 Task: Log work in the project AgileOpus for the issue 'Develop a new tool for automated testing of web application cross-browser compatibility and responsiveness' spent time as '1w 3d 21h 52m' and remaining time as '4w 3d 12h 57m' and add a flag. Now add the issue to the epic 'Data analytics platform development'. Log work in the project AgileOpus for the issue 'Upgrade the logging and reporting features of a web application to improve system monitoring and analysis' spent time as '6w 5d 11h 12m' and remaining time as '5w 1d 18h 50m' and clone the issue. Now add the issue to the epic 'Blockchain integration'
Action: Mouse moved to (659, 210)
Screenshot: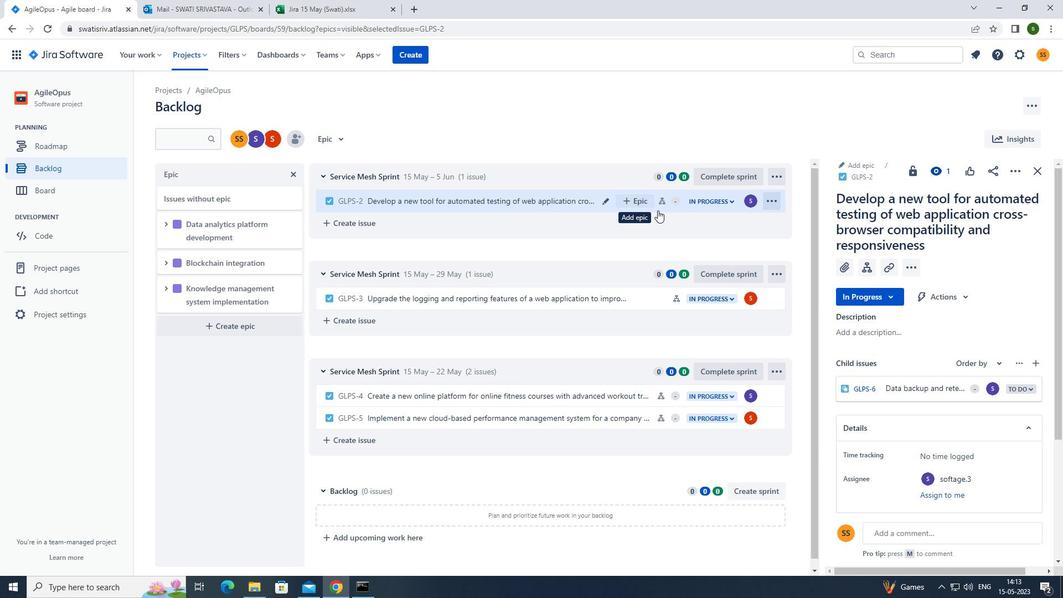 
Action: Mouse pressed left at (659, 210)
Screenshot: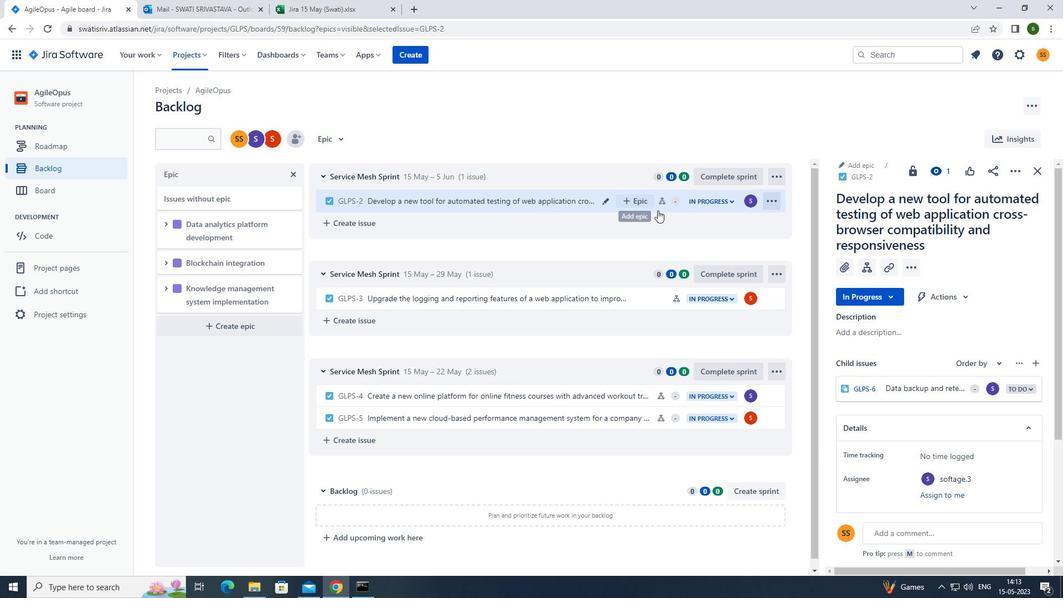 
Action: Mouse moved to (1013, 169)
Screenshot: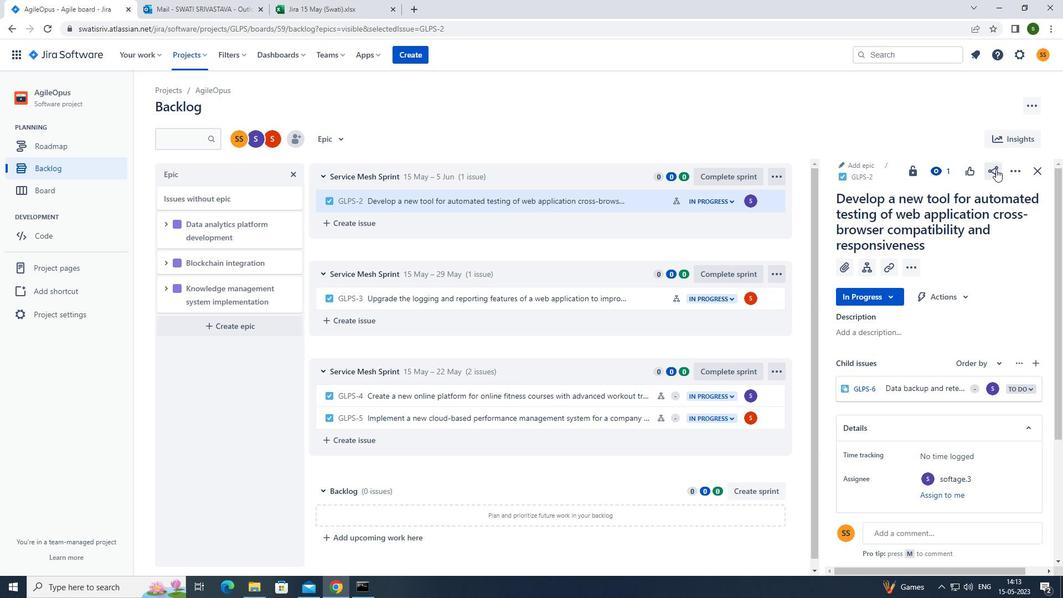 
Action: Mouse pressed left at (1013, 169)
Screenshot: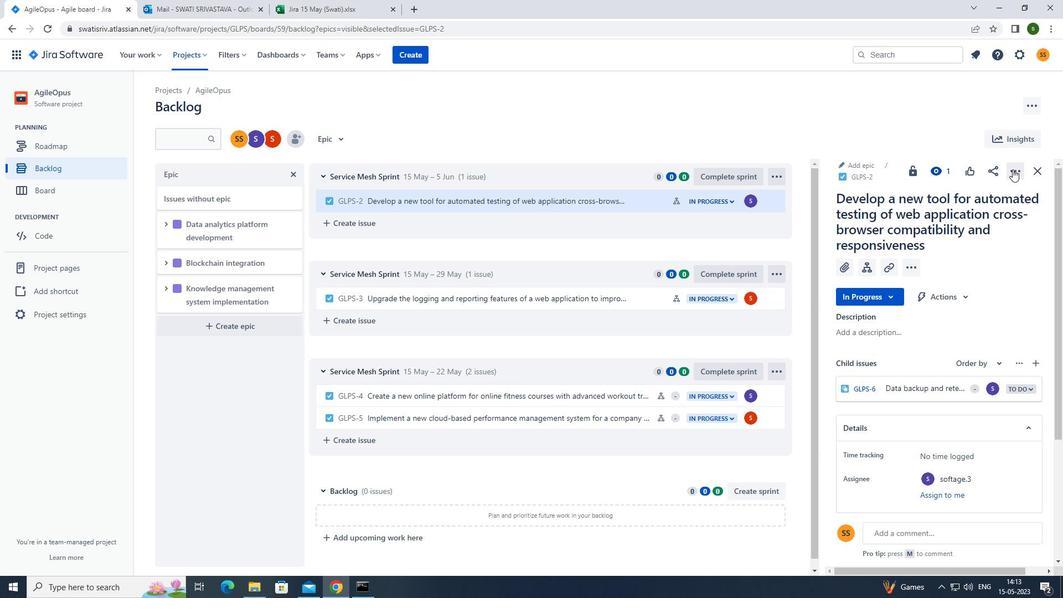 
Action: Mouse moved to (980, 202)
Screenshot: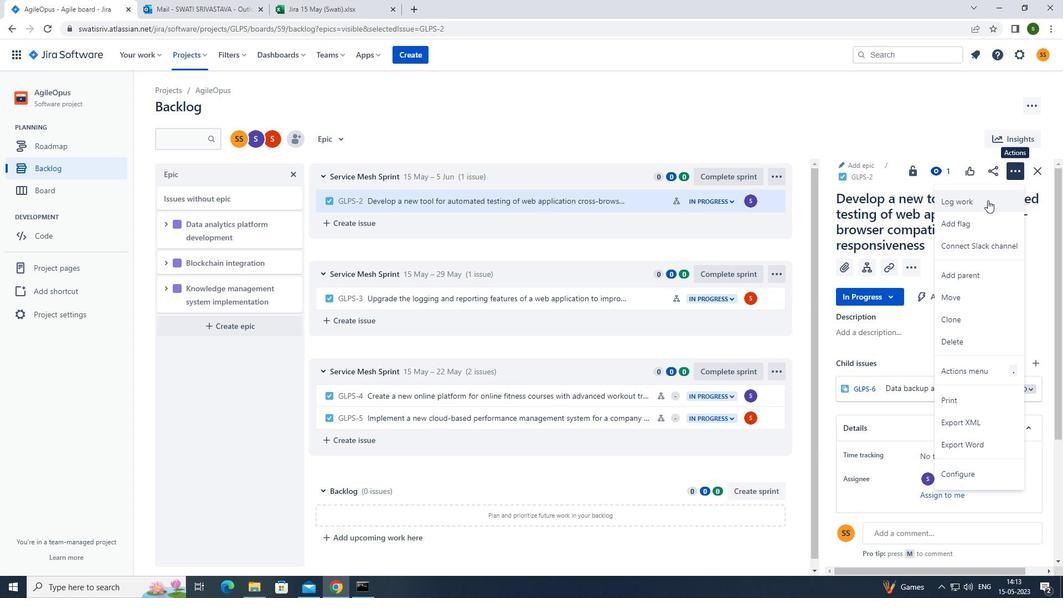 
Action: Mouse pressed left at (980, 202)
Screenshot: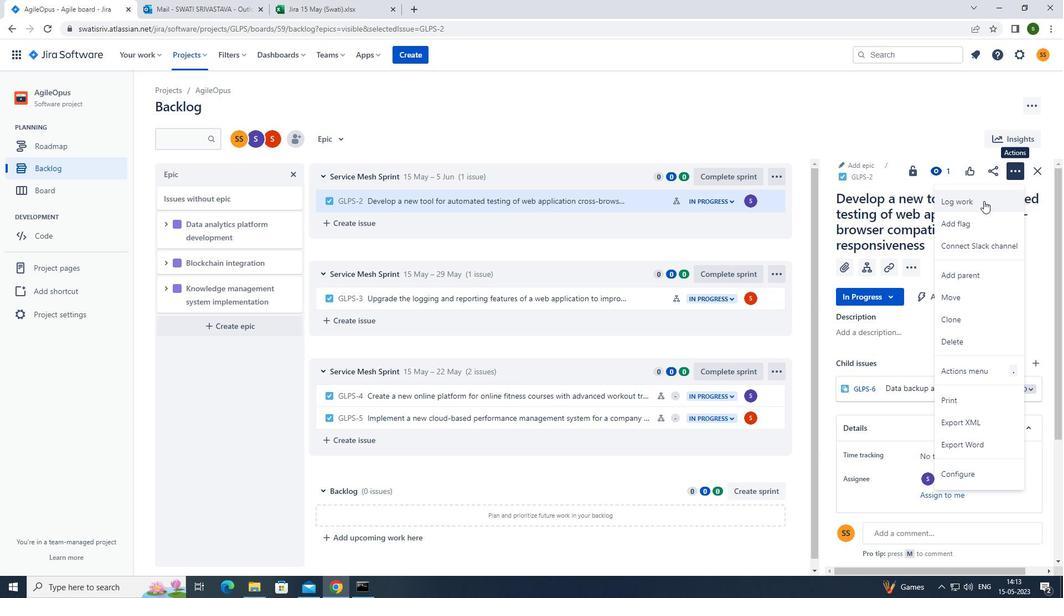 
Action: Mouse moved to (494, 137)
Screenshot: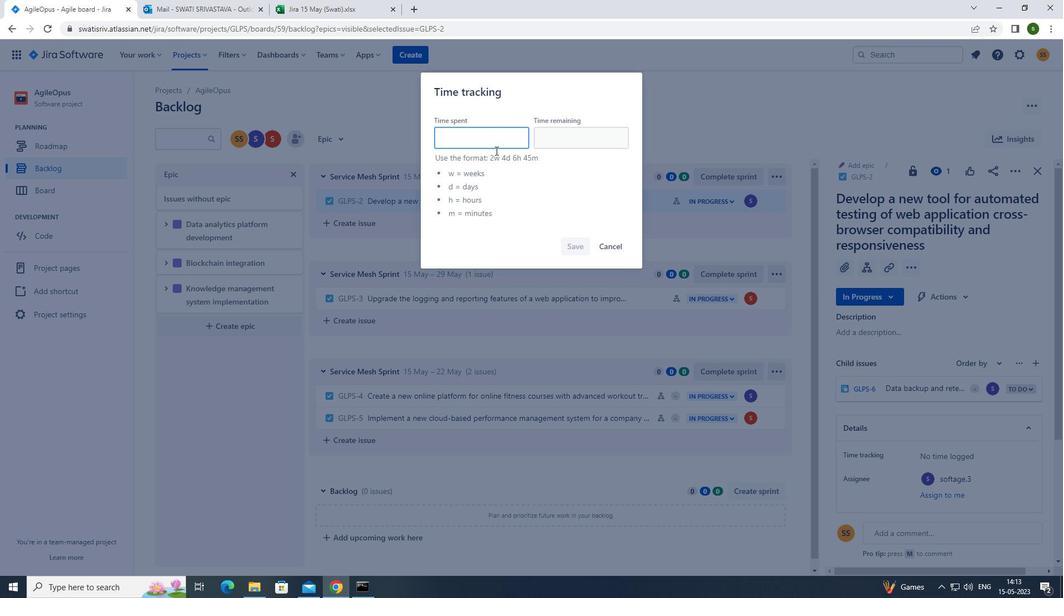 
Action: Mouse pressed left at (494, 137)
Screenshot: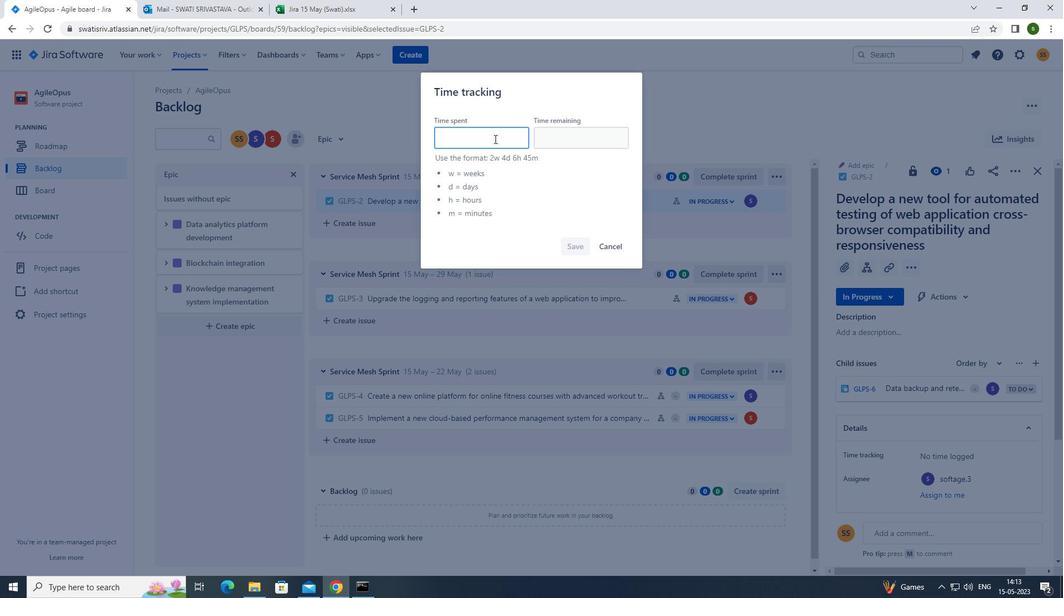 
Action: Key pressed 1w<Key.space>3d<Key.space>21h<Key.space>52m
Screenshot: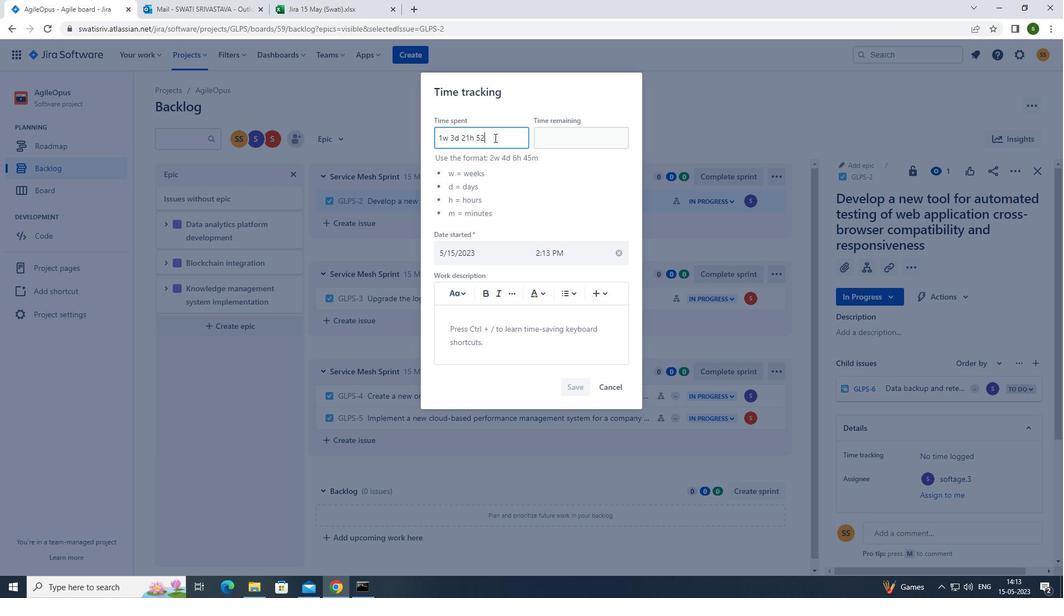 
Action: Mouse moved to (570, 135)
Screenshot: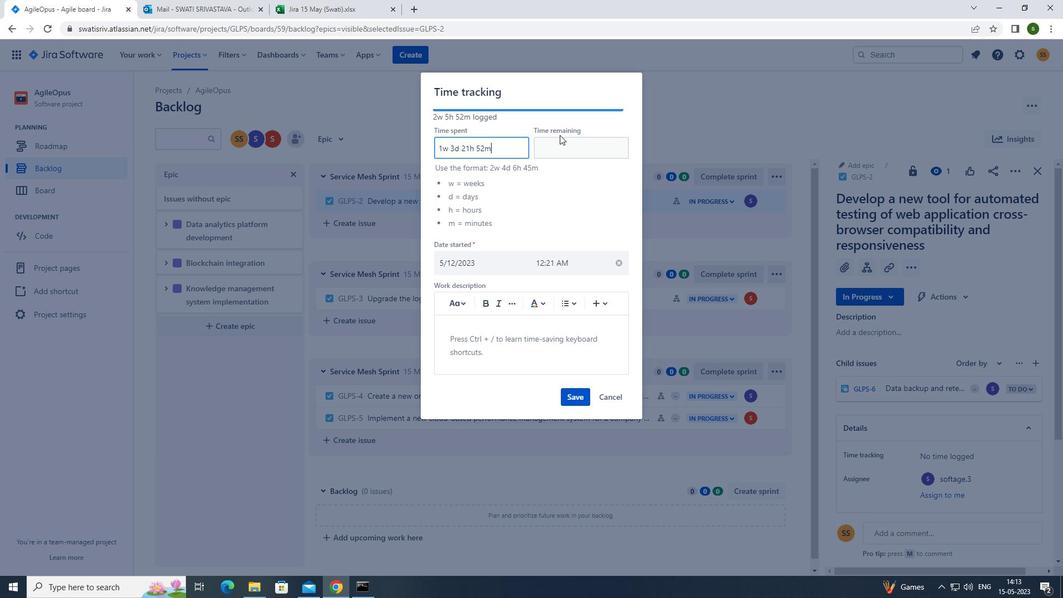 
Action: Mouse pressed left at (570, 135)
Screenshot: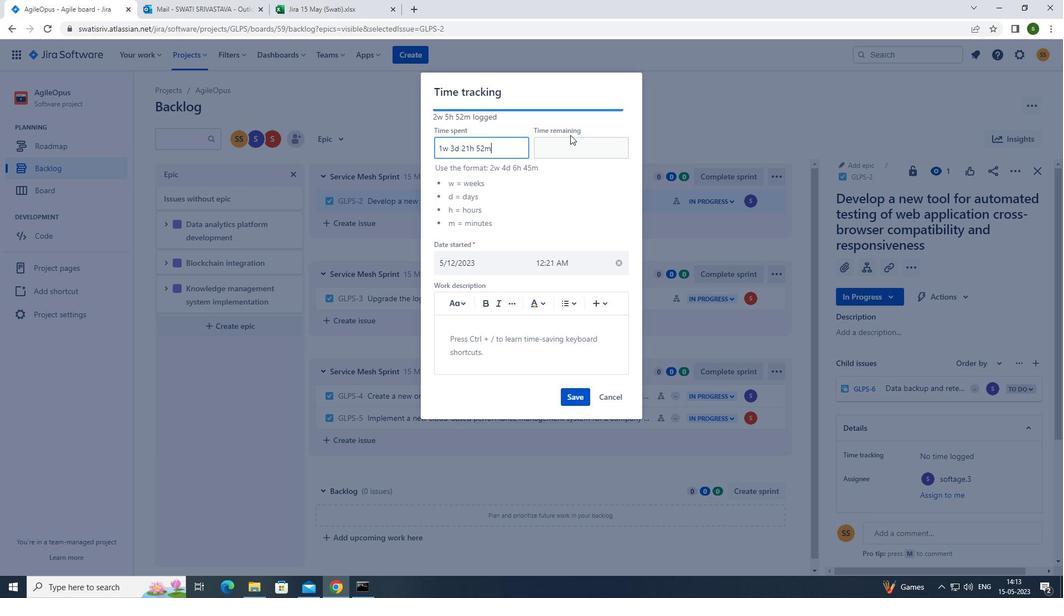 
Action: Mouse moved to (570, 144)
Screenshot: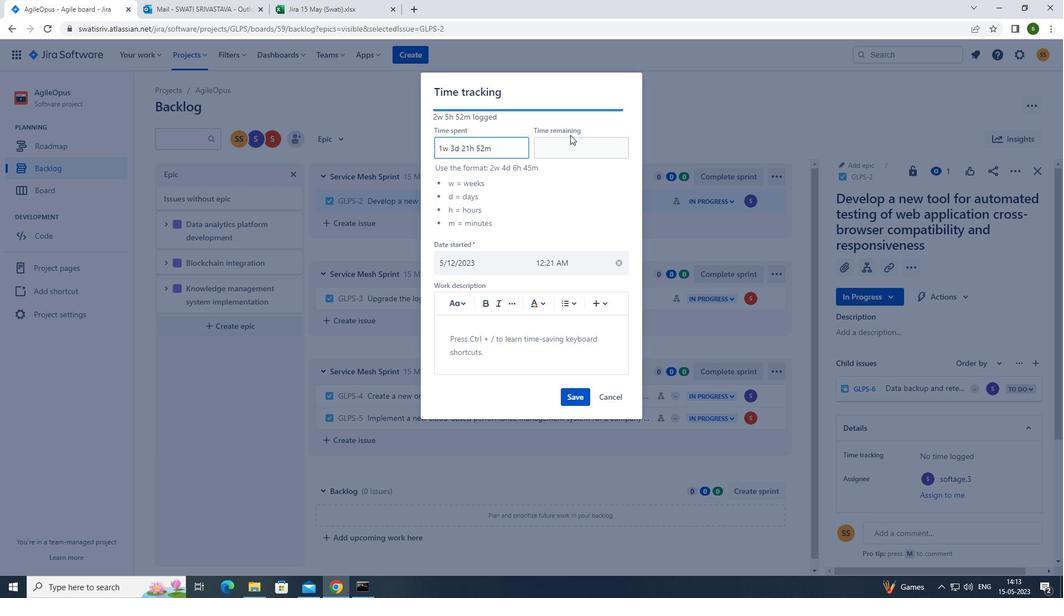 
Action: Mouse pressed left at (570, 144)
Screenshot: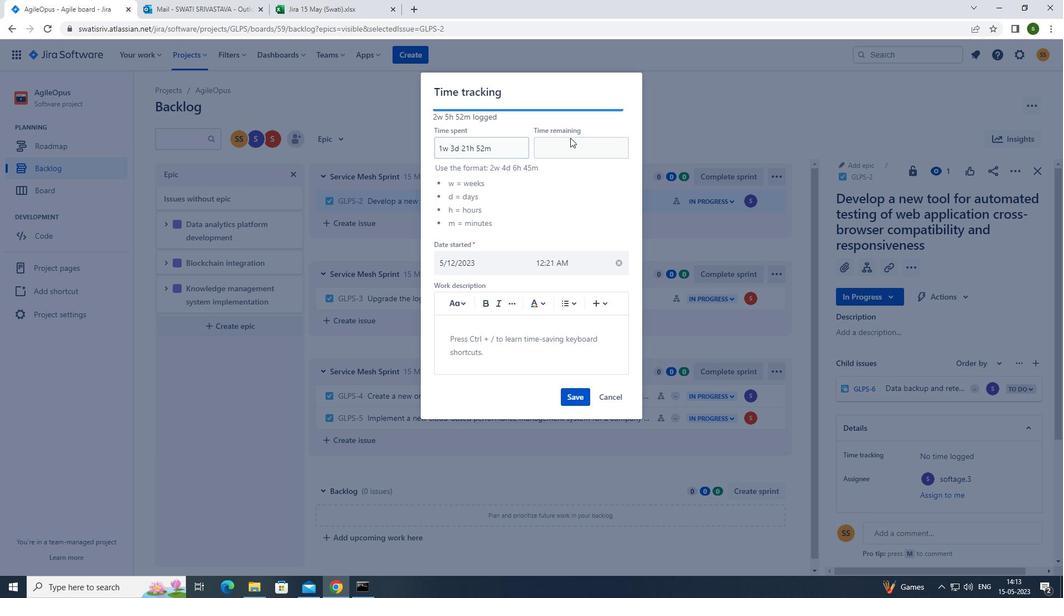 
Action: Key pressed 4w<Key.space>3d<Key.space>12h<Key.space>57m
Screenshot: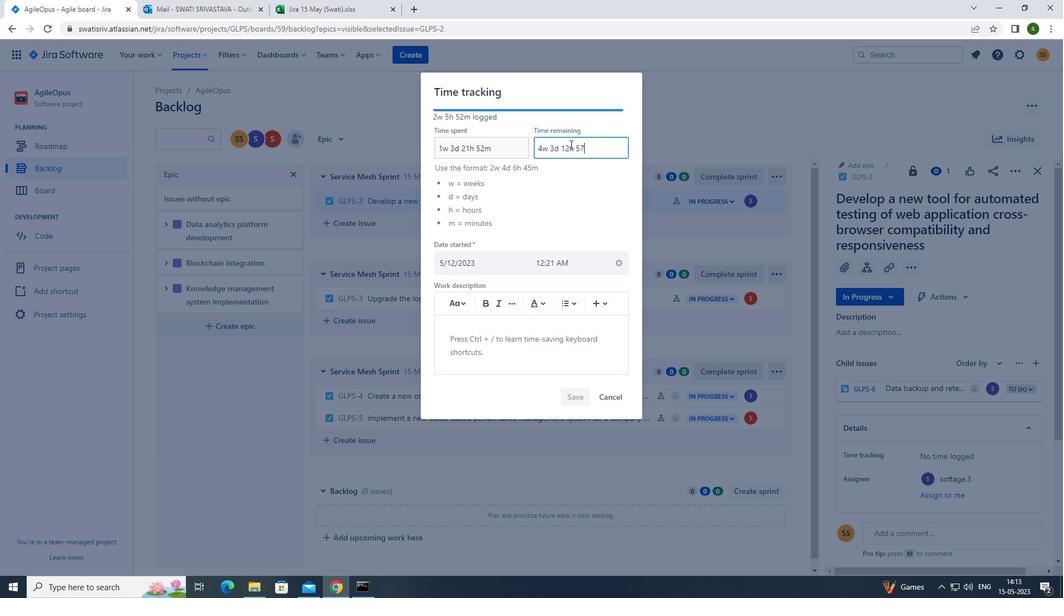 
Action: Mouse moved to (573, 395)
Screenshot: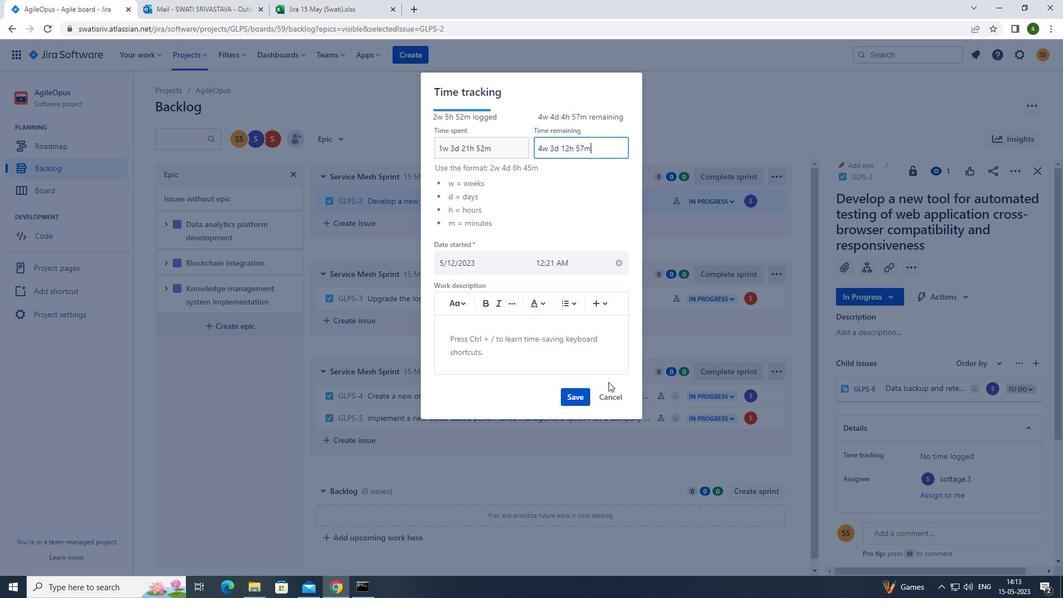 
Action: Mouse pressed left at (573, 395)
Screenshot: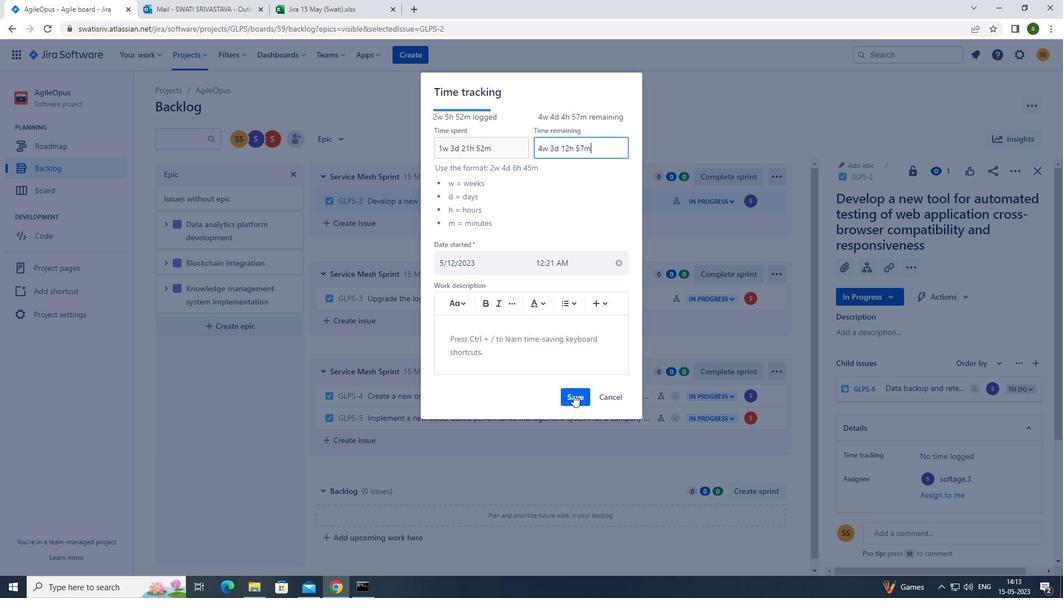 
Action: Mouse moved to (1009, 170)
Screenshot: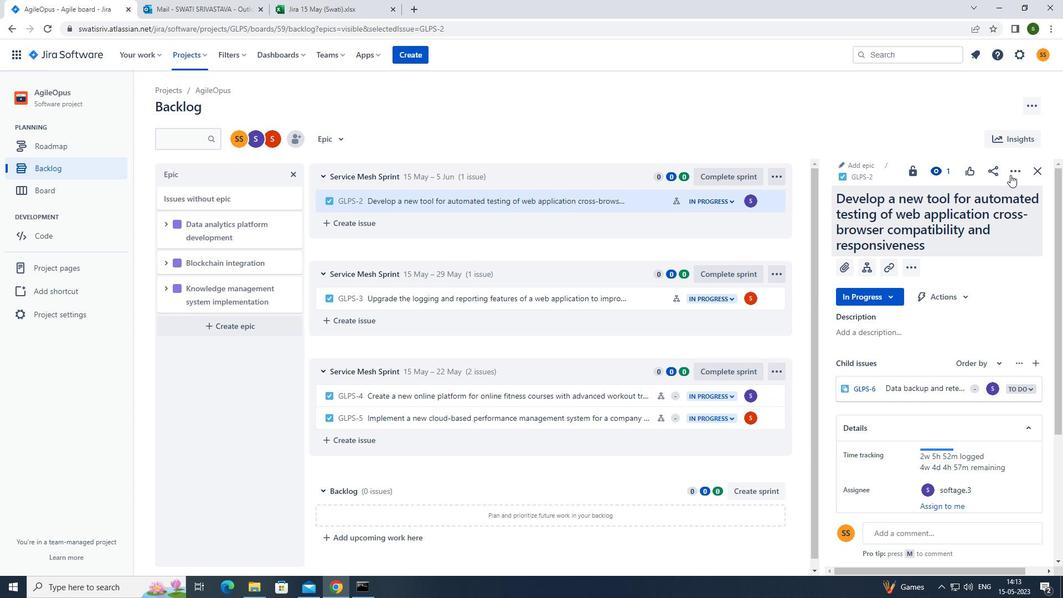 
Action: Mouse pressed left at (1009, 170)
Screenshot: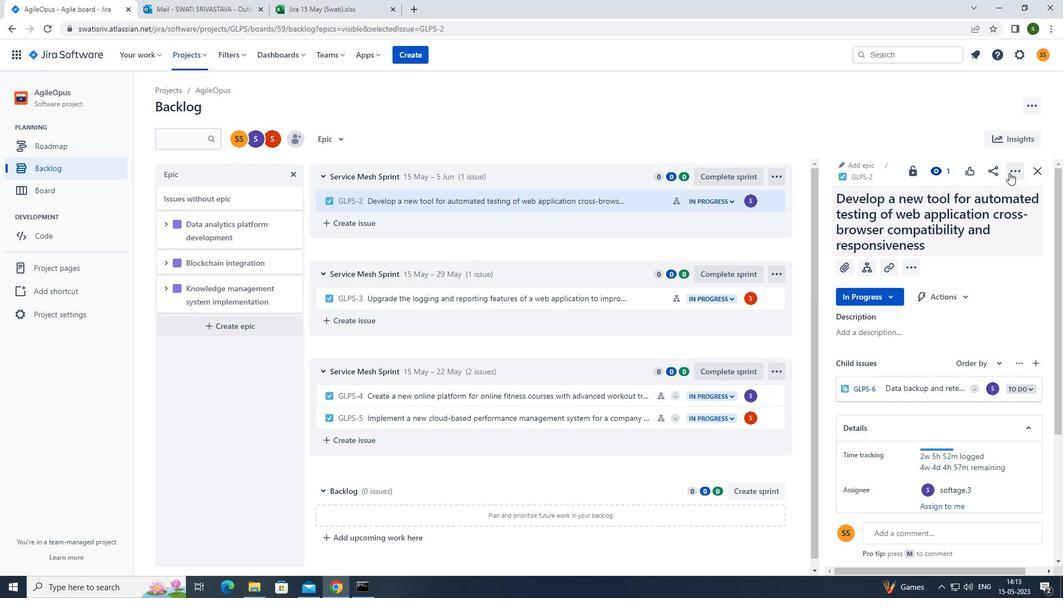
Action: Mouse moved to (976, 222)
Screenshot: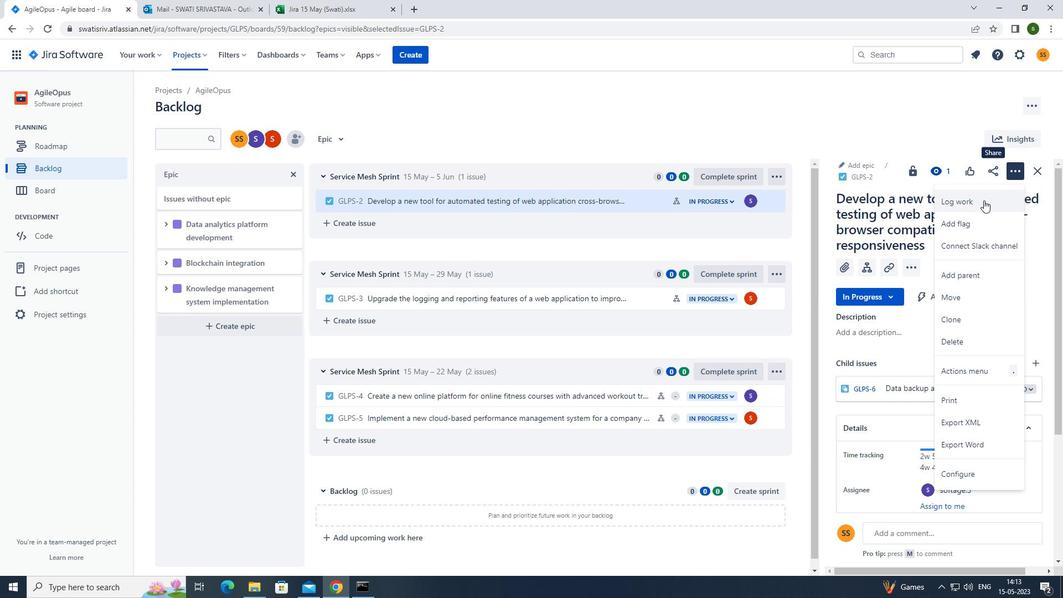 
Action: Mouse pressed left at (976, 222)
Screenshot: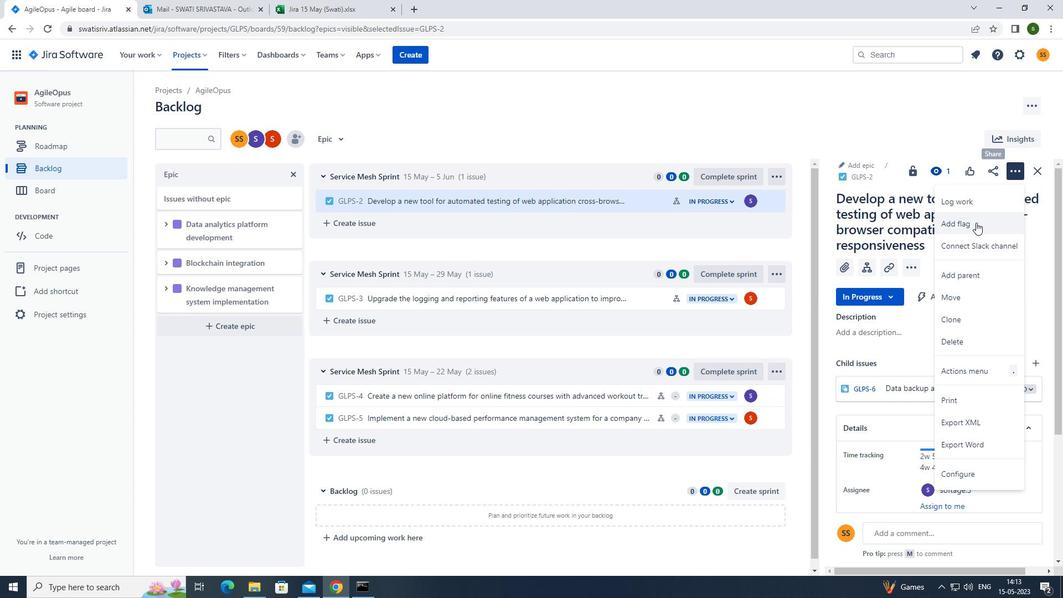 
Action: Mouse moved to (347, 136)
Screenshot: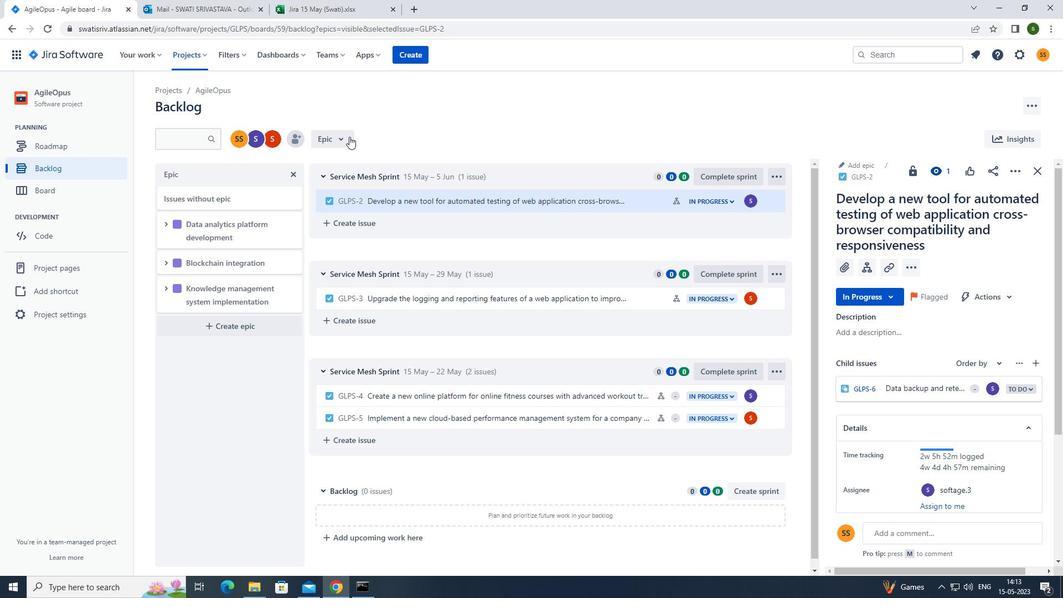 
Action: Mouse pressed left at (347, 136)
Screenshot: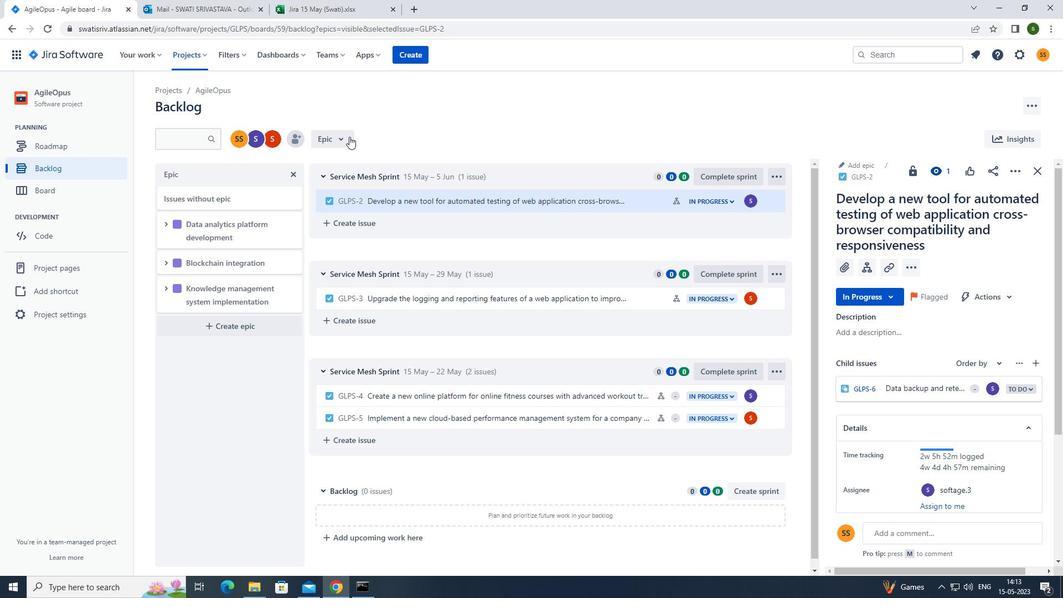 
Action: Mouse moved to (376, 185)
Screenshot: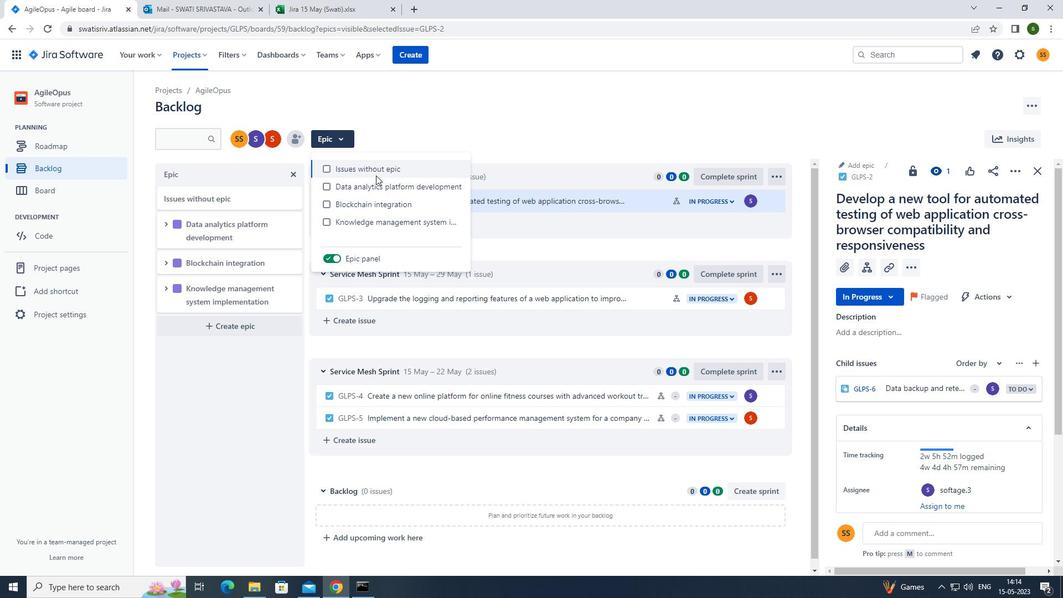 
Action: Mouse pressed left at (376, 185)
Screenshot: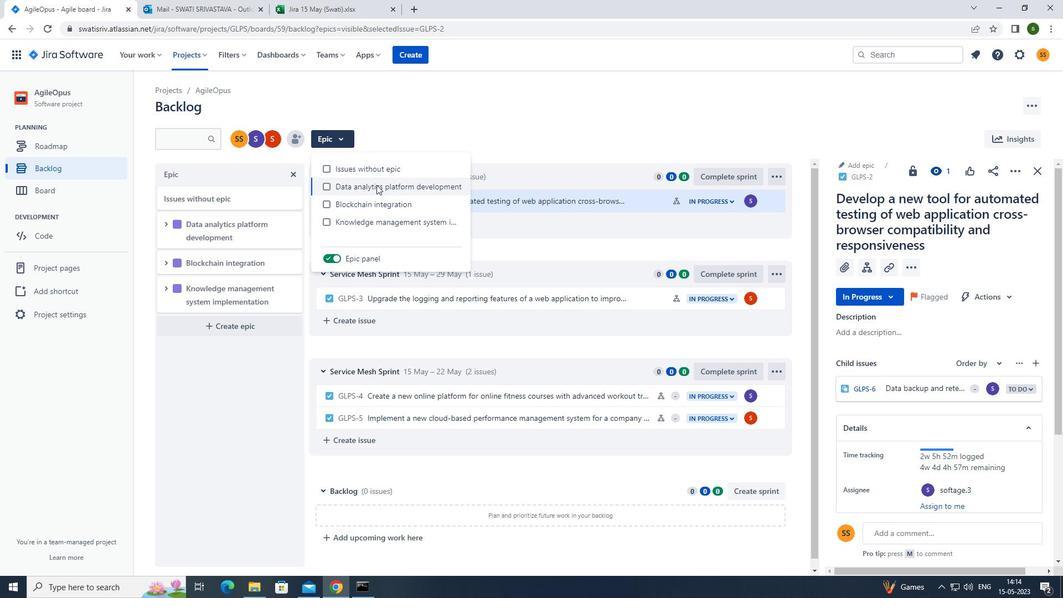 
Action: Mouse moved to (473, 118)
Screenshot: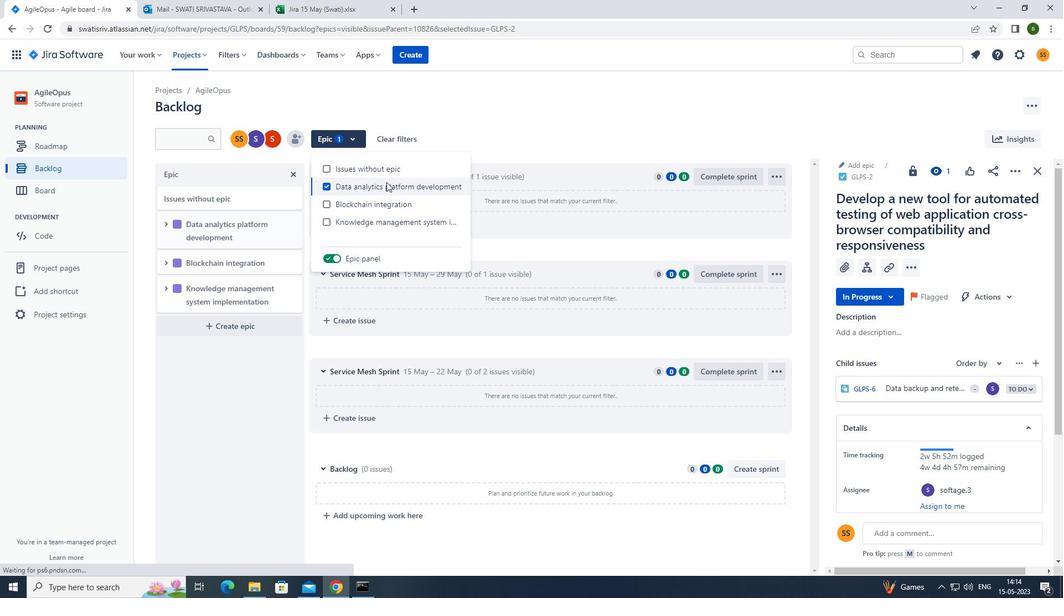 
Action: Mouse pressed left at (473, 118)
Screenshot: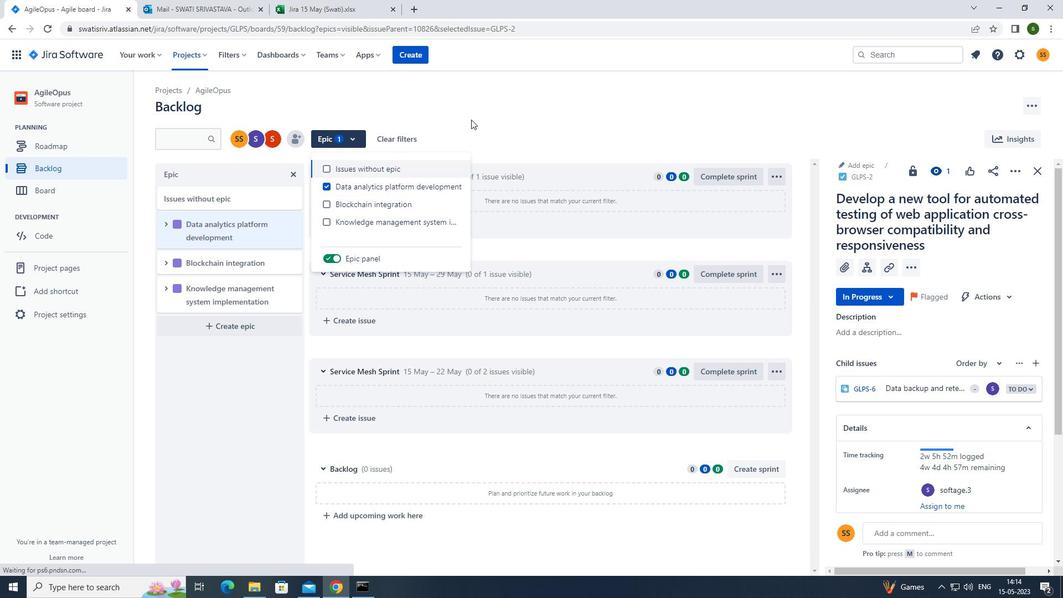 
Action: Mouse moved to (59, 170)
Screenshot: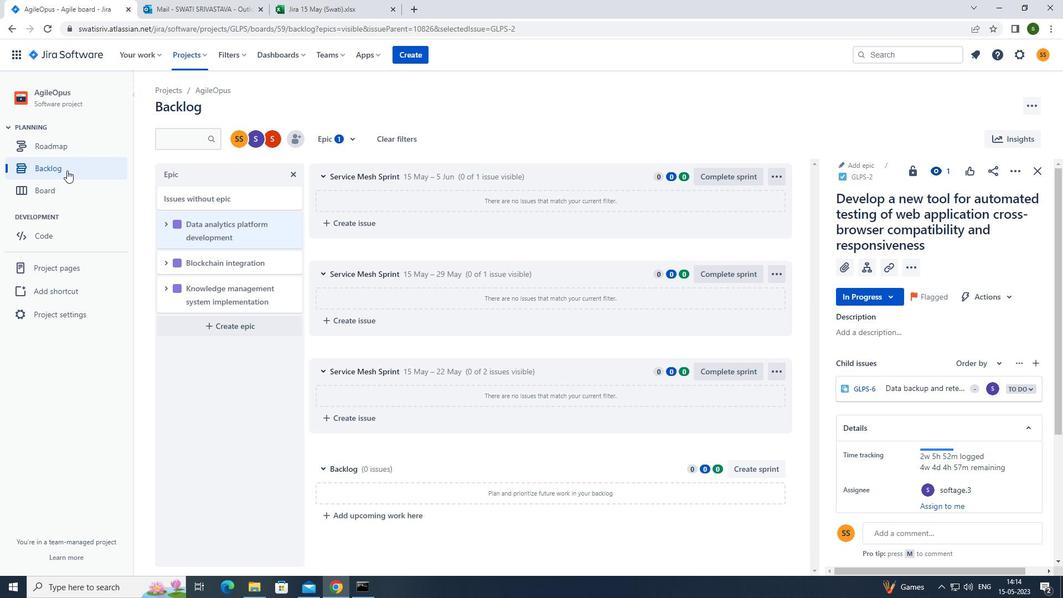 
Action: Mouse pressed left at (59, 170)
Screenshot: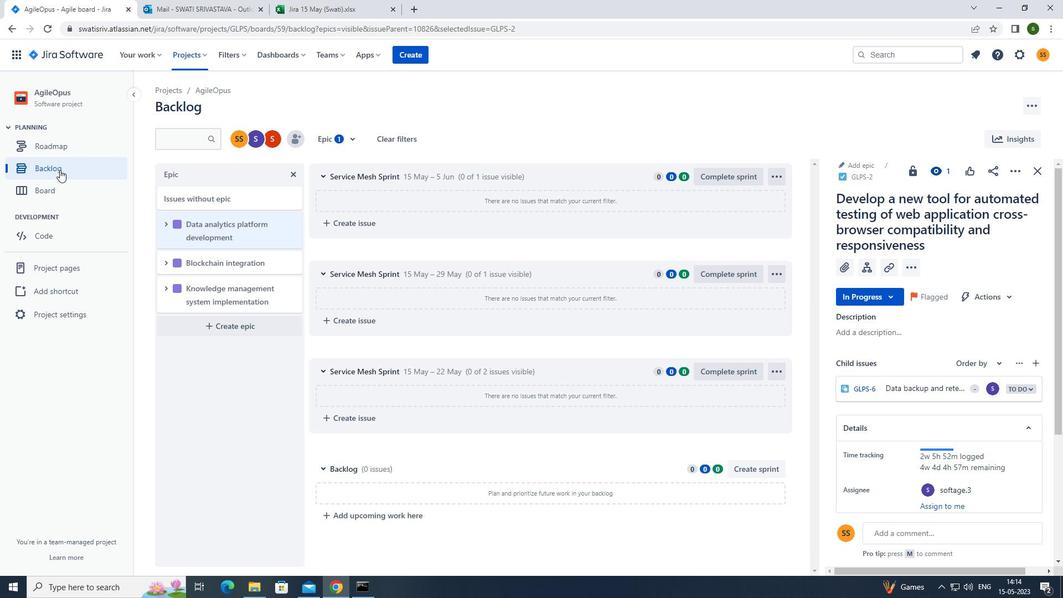 
Action: Mouse moved to (657, 305)
Screenshot: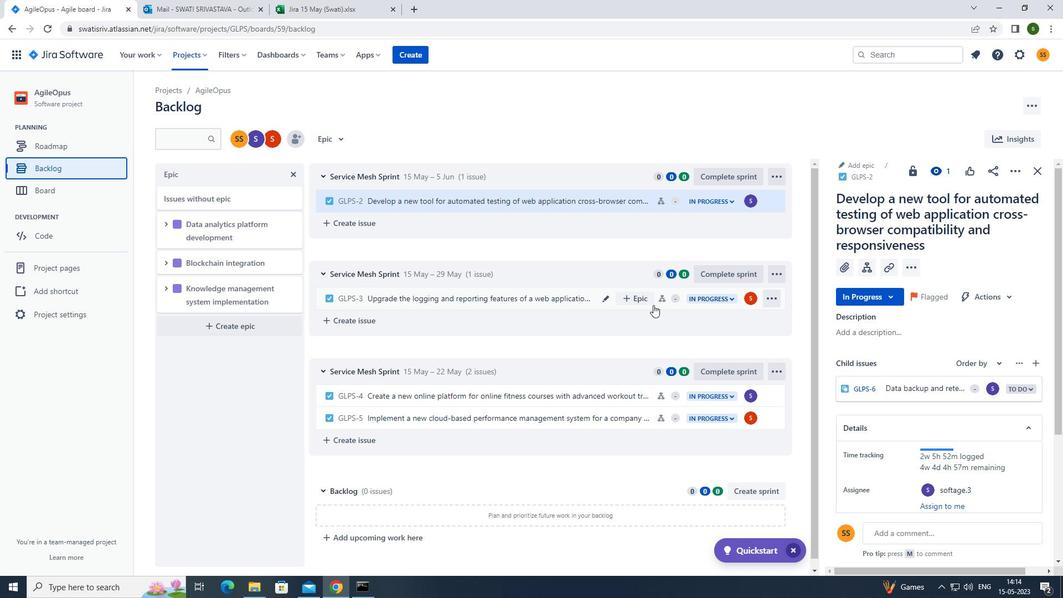 
Action: Mouse pressed left at (657, 305)
Screenshot: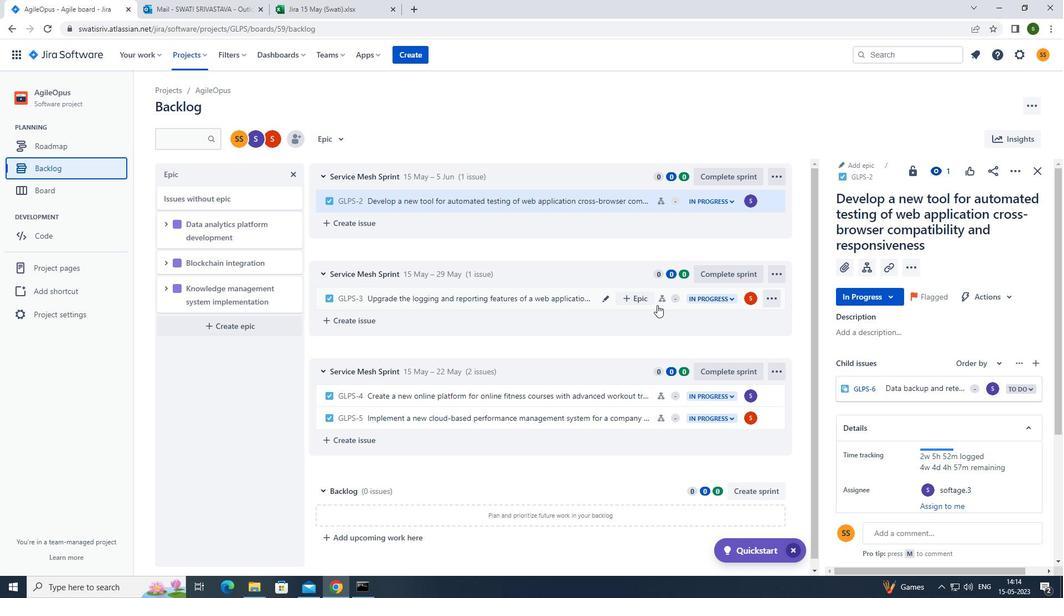 
Action: Mouse moved to (1013, 174)
Screenshot: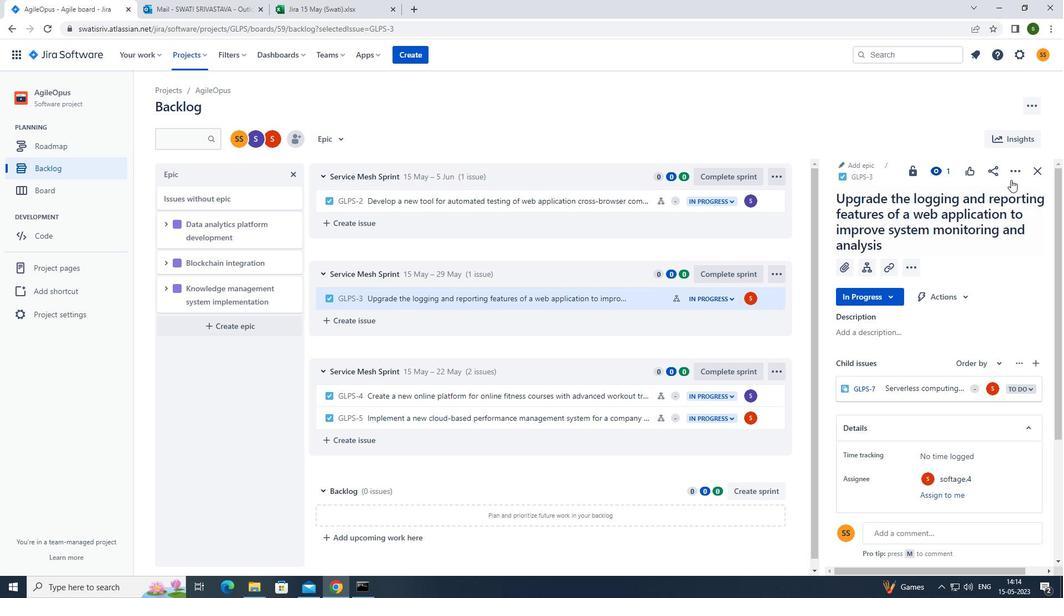 
Action: Mouse pressed left at (1013, 174)
Screenshot: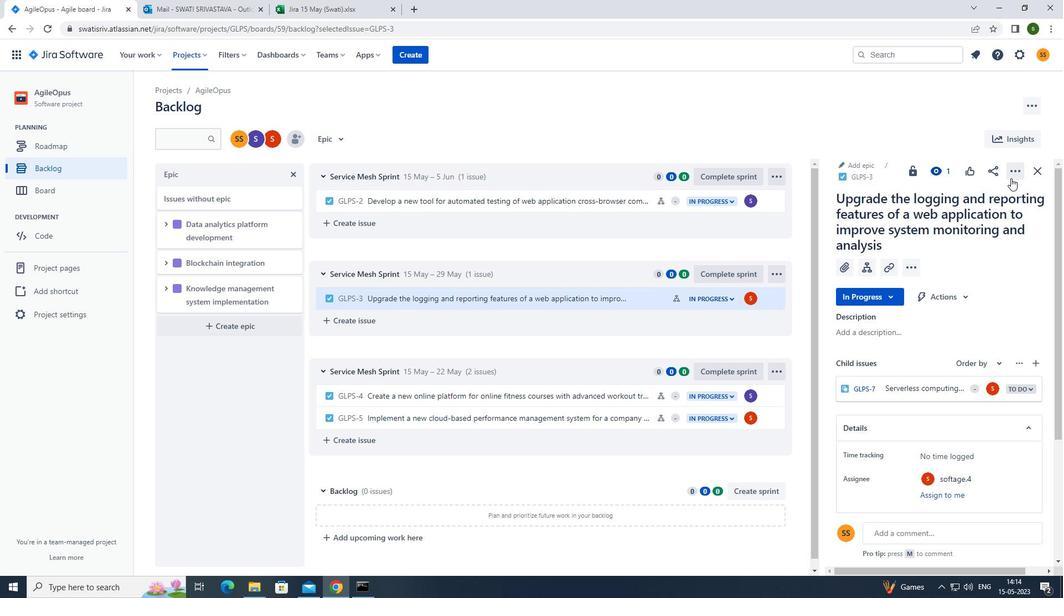 
Action: Mouse moved to (986, 206)
Screenshot: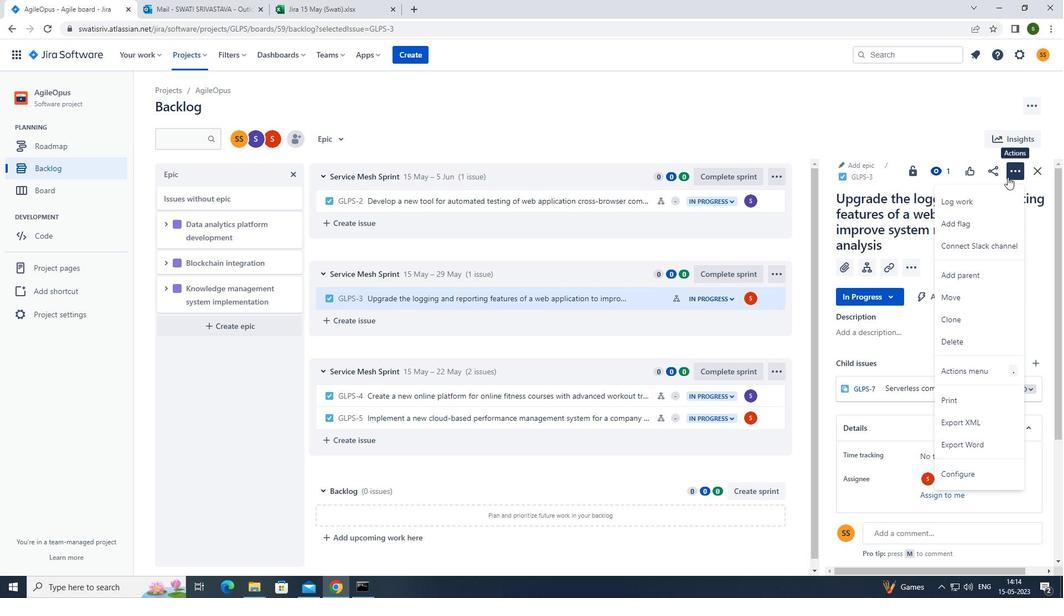 
Action: Mouse pressed left at (986, 206)
Screenshot: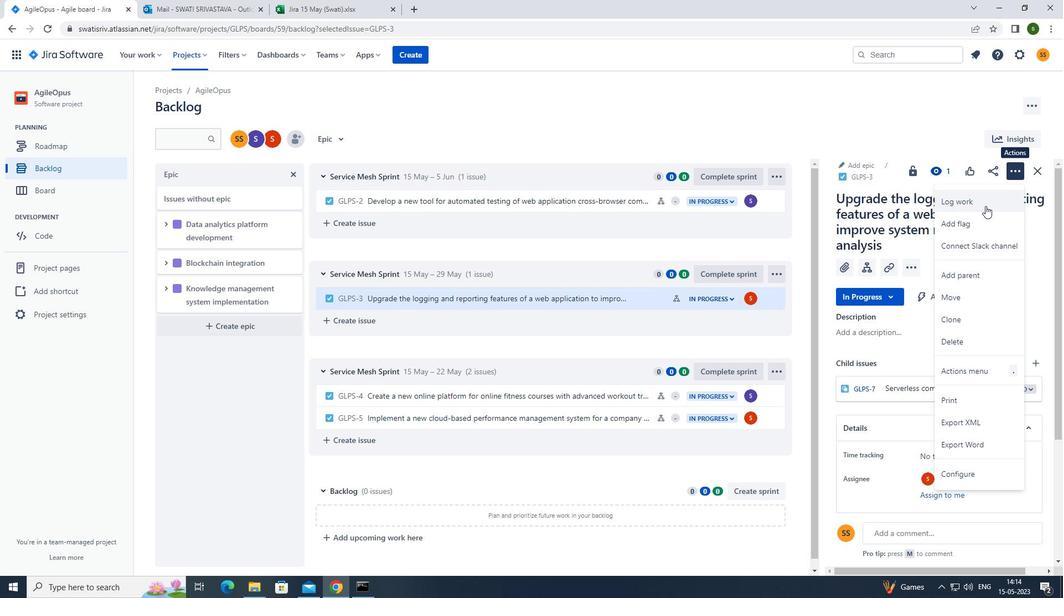 
Action: Mouse moved to (470, 144)
Screenshot: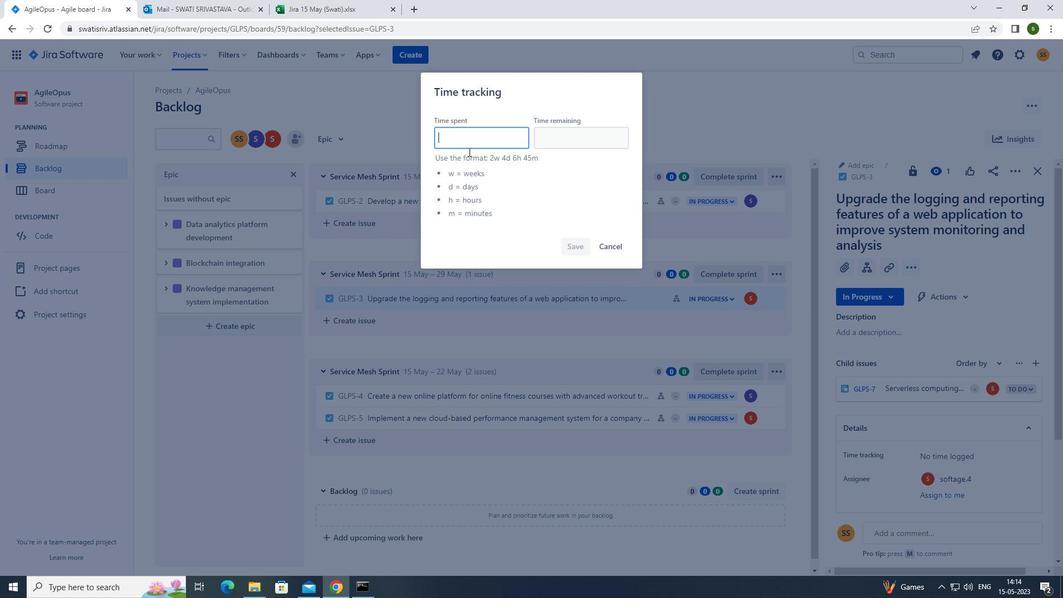 
Action: Mouse pressed left at (470, 144)
Screenshot: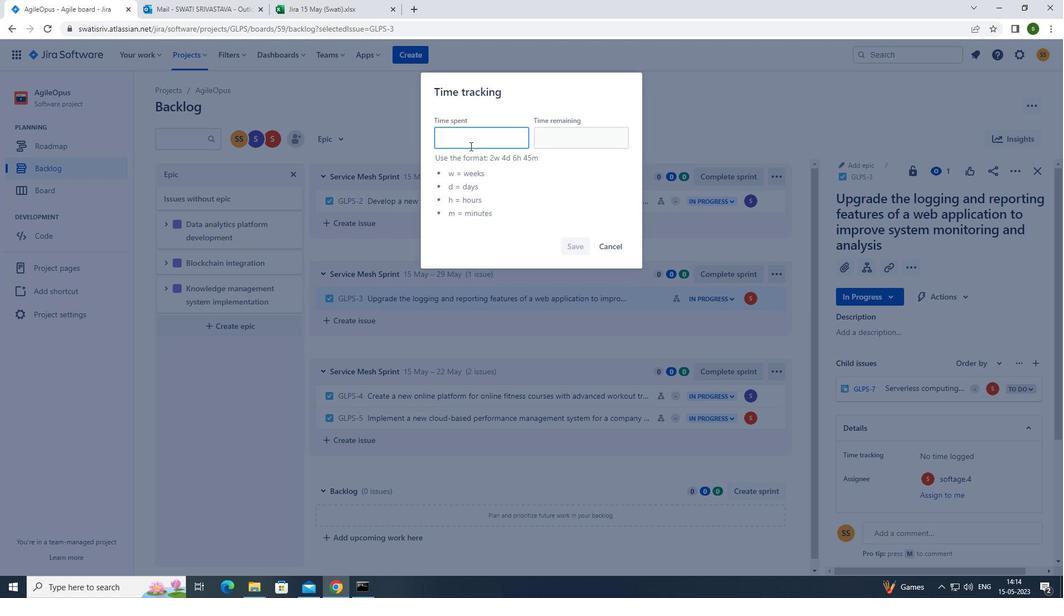 
Action: Key pressed 6w<Key.space>5d<Key.space>11h<Key.space>12m
Screenshot: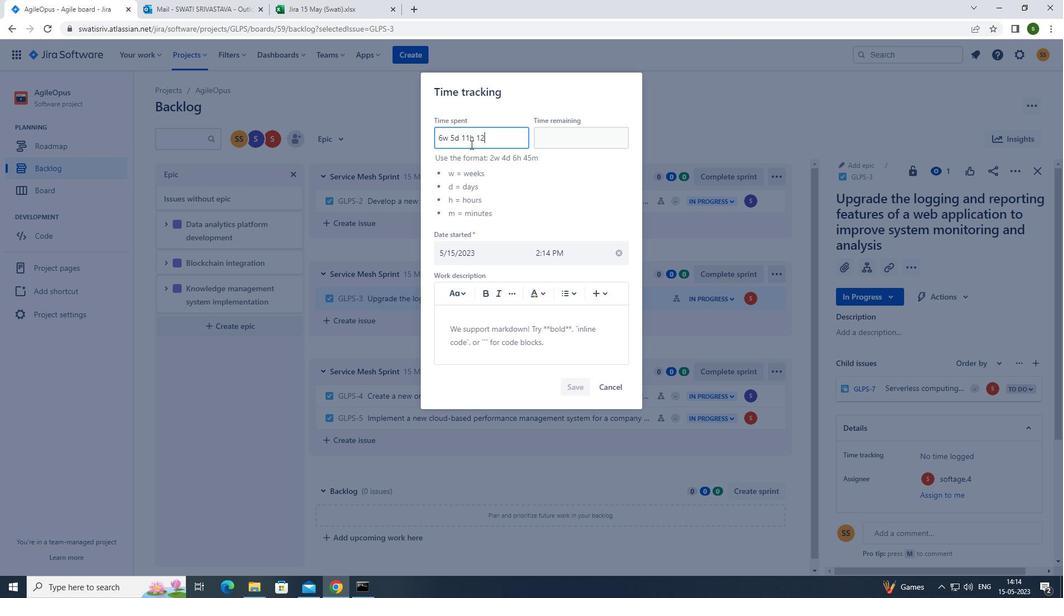 
Action: Mouse moved to (578, 144)
Screenshot: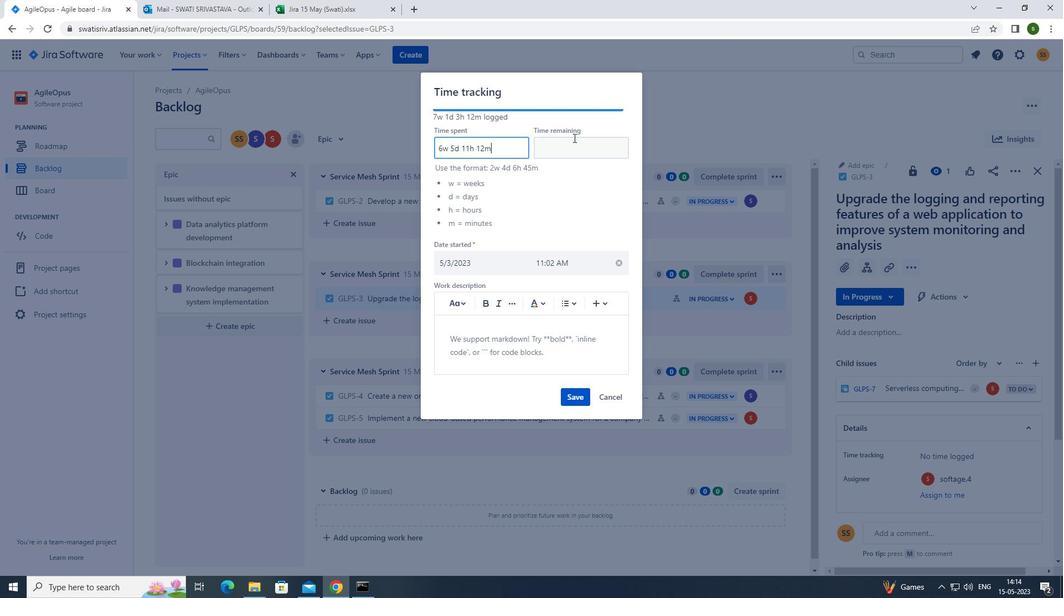 
Action: Mouse pressed left at (578, 144)
Screenshot: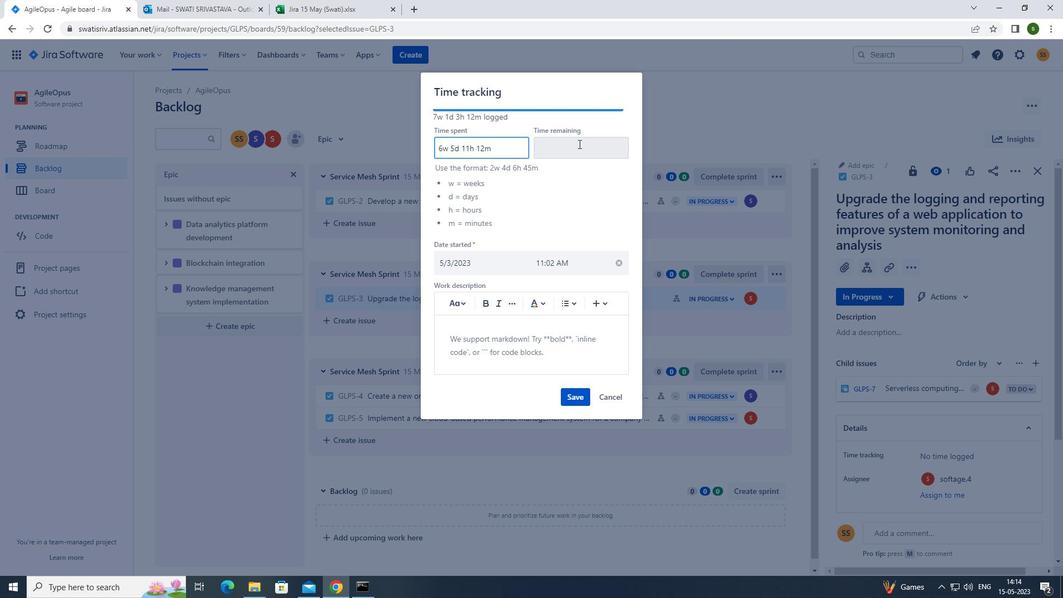 
Action: Key pressed 5w<Key.space>1d<Key.space>18h<Key.space>50m
Screenshot: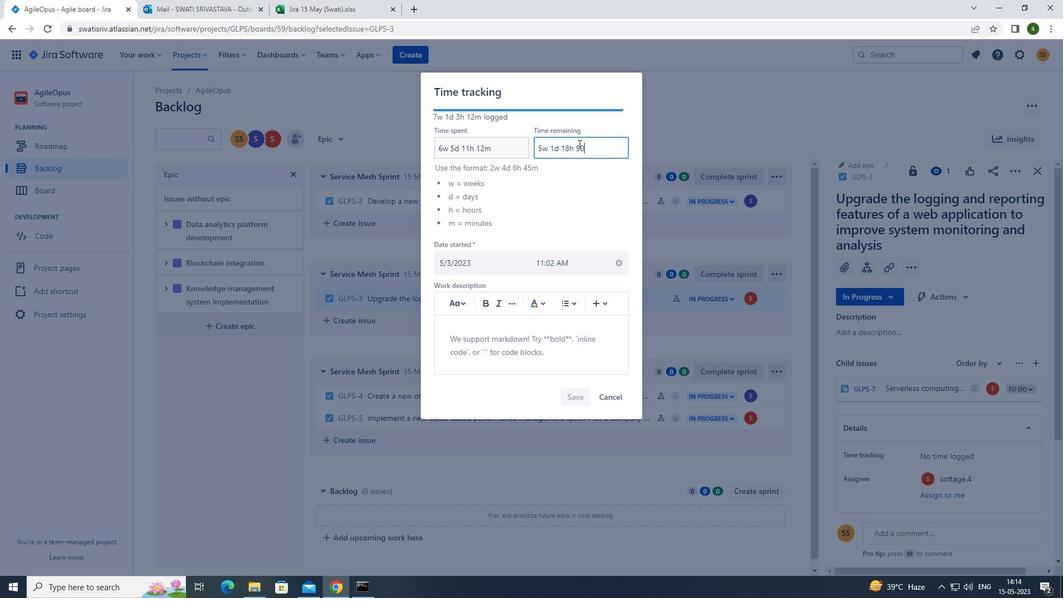 
Action: Mouse moved to (572, 393)
Screenshot: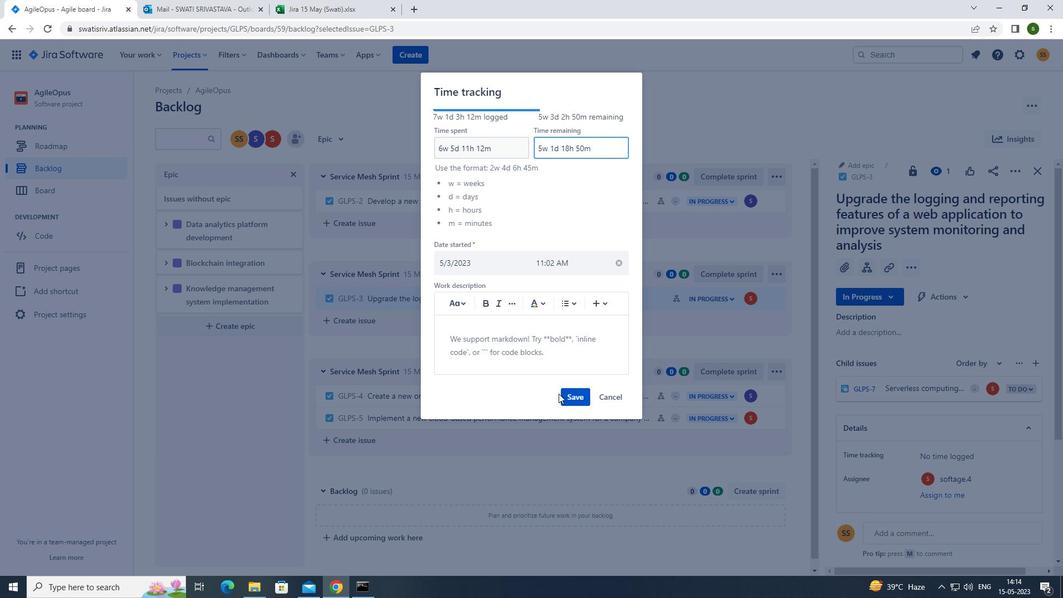 
Action: Mouse pressed left at (572, 393)
Screenshot: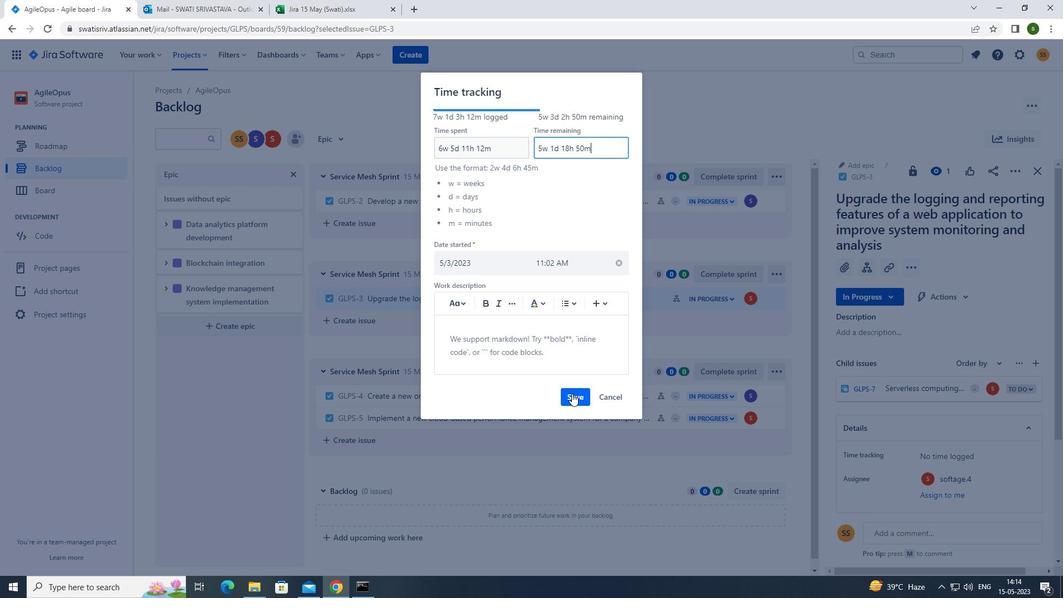
Action: Mouse moved to (1014, 164)
Screenshot: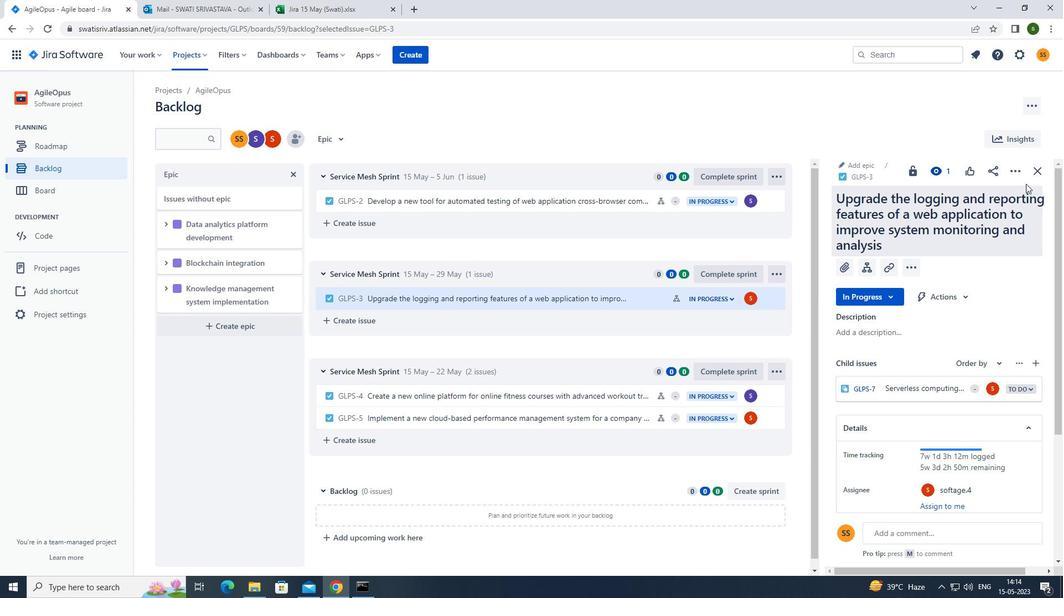 
Action: Mouse pressed left at (1014, 164)
Screenshot: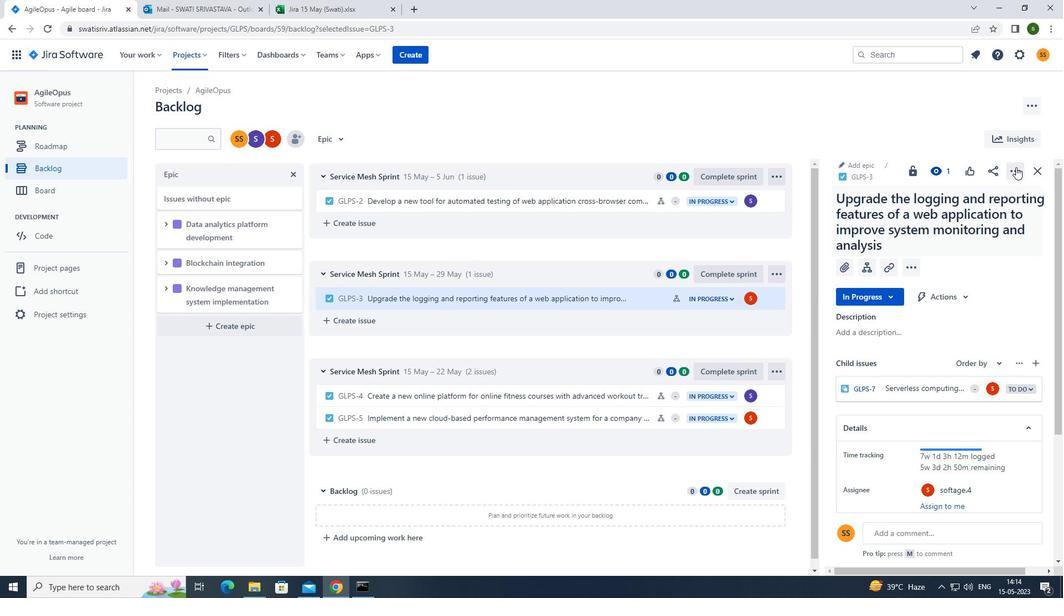 
Action: Mouse moved to (963, 324)
Screenshot: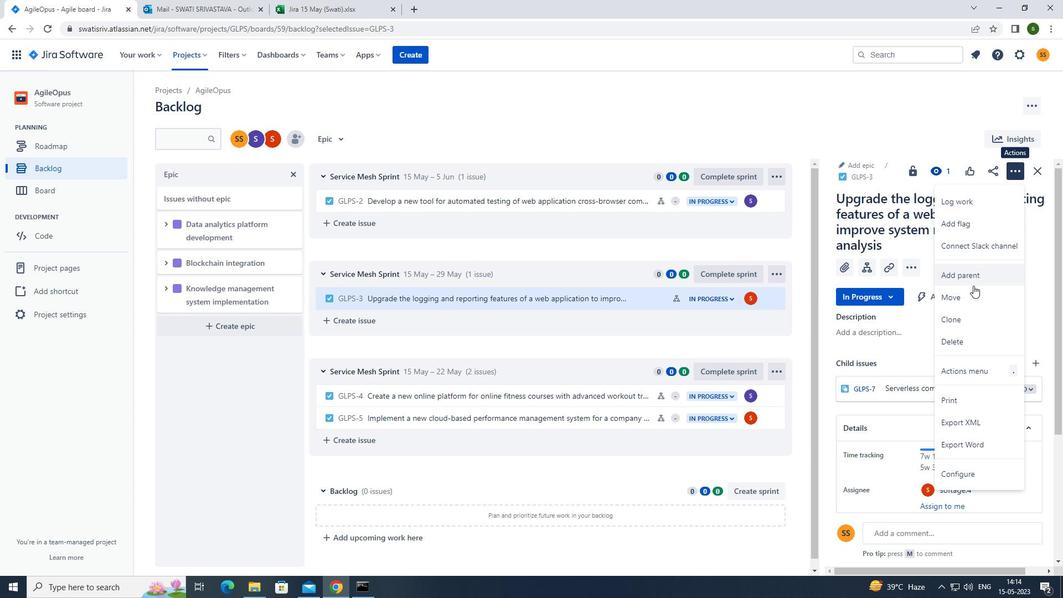 
Action: Mouse pressed left at (963, 324)
Screenshot: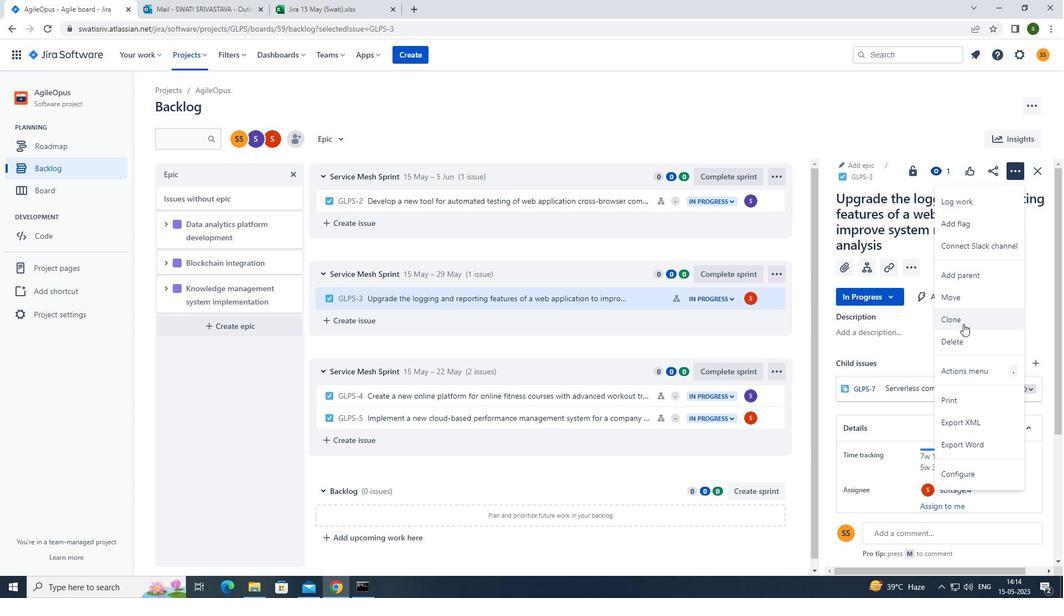 
Action: Mouse moved to (612, 236)
Screenshot: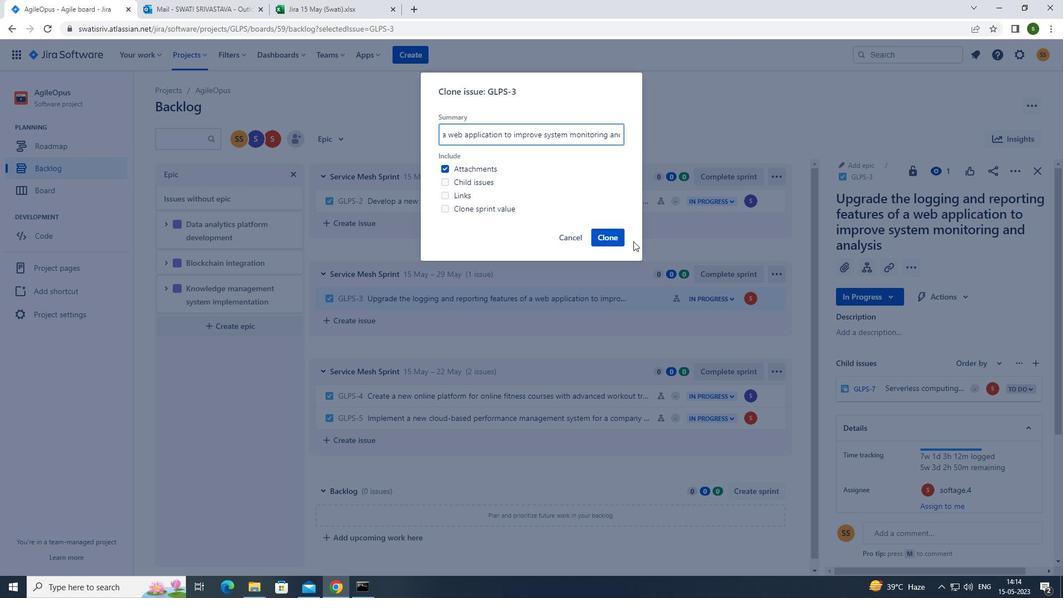 
Action: Mouse pressed left at (612, 236)
Screenshot: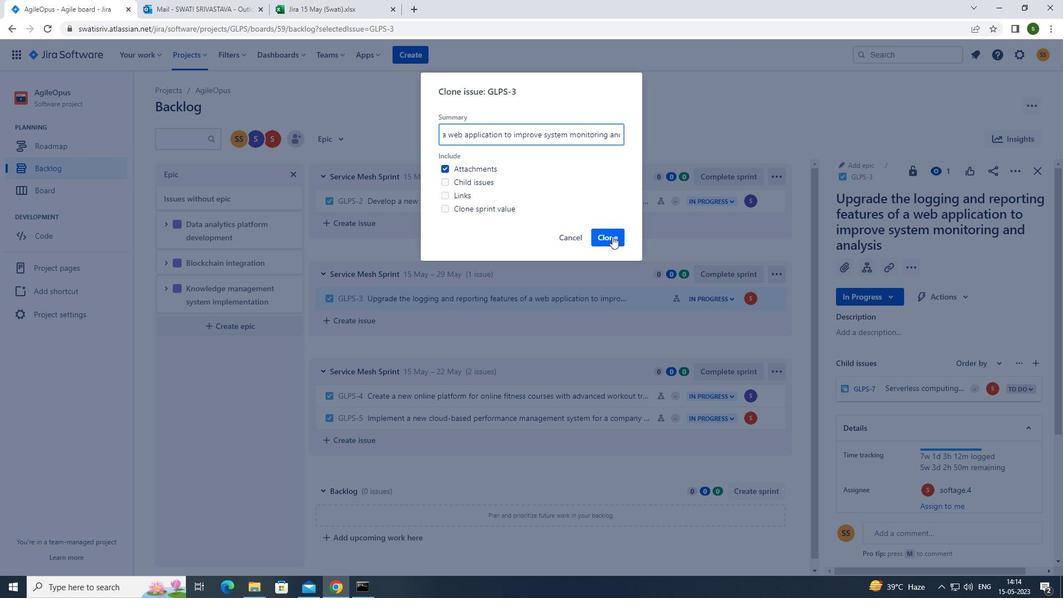 
Action: Mouse moved to (345, 142)
Screenshot: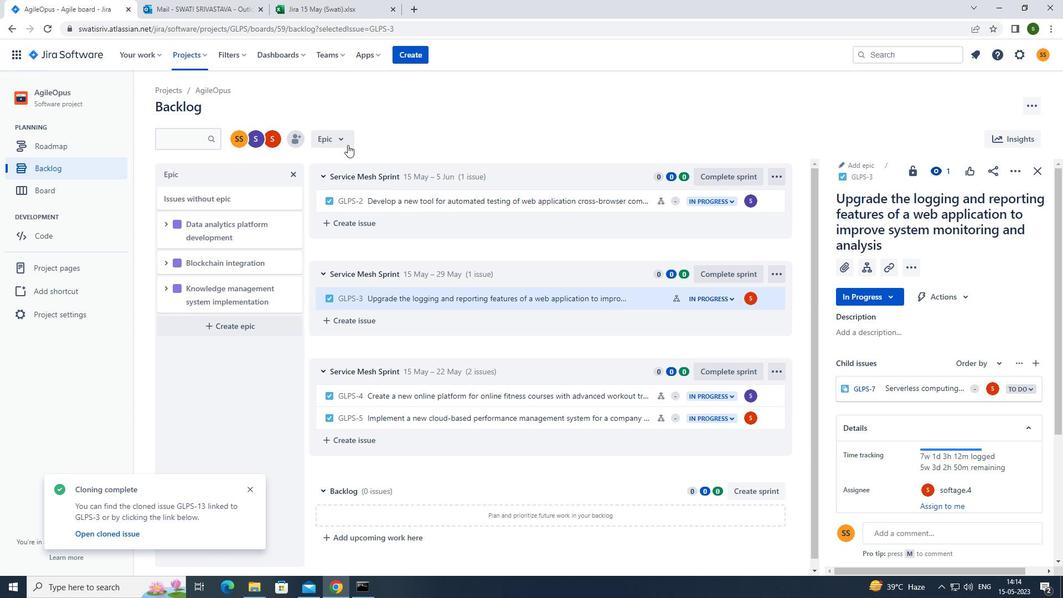 
Action: Mouse pressed left at (345, 142)
Screenshot: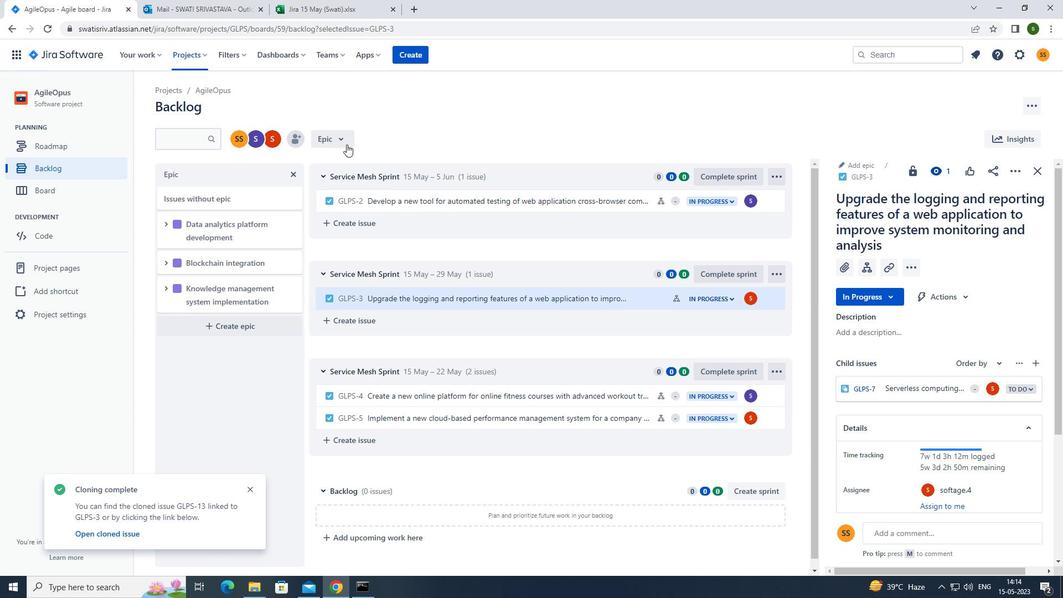
Action: Mouse moved to (366, 206)
Screenshot: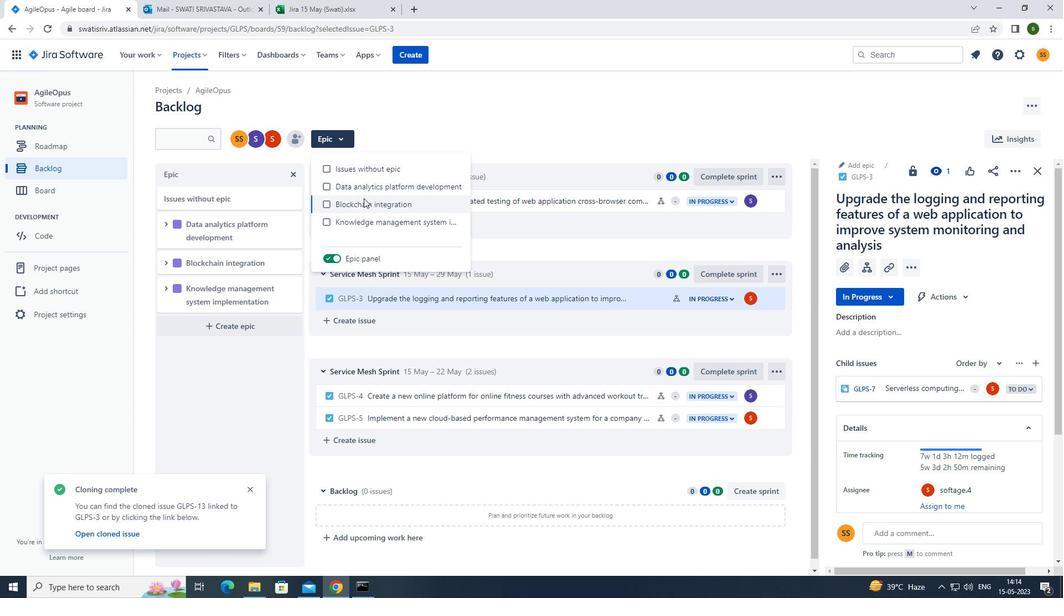 
Action: Mouse pressed left at (366, 206)
Screenshot: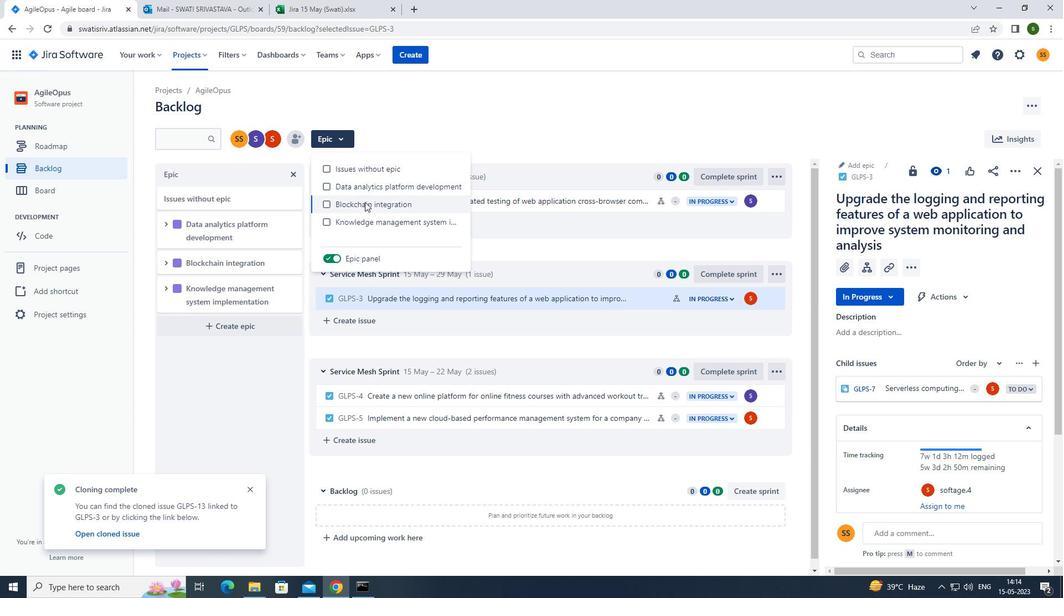 
Action: Mouse moved to (546, 125)
Screenshot: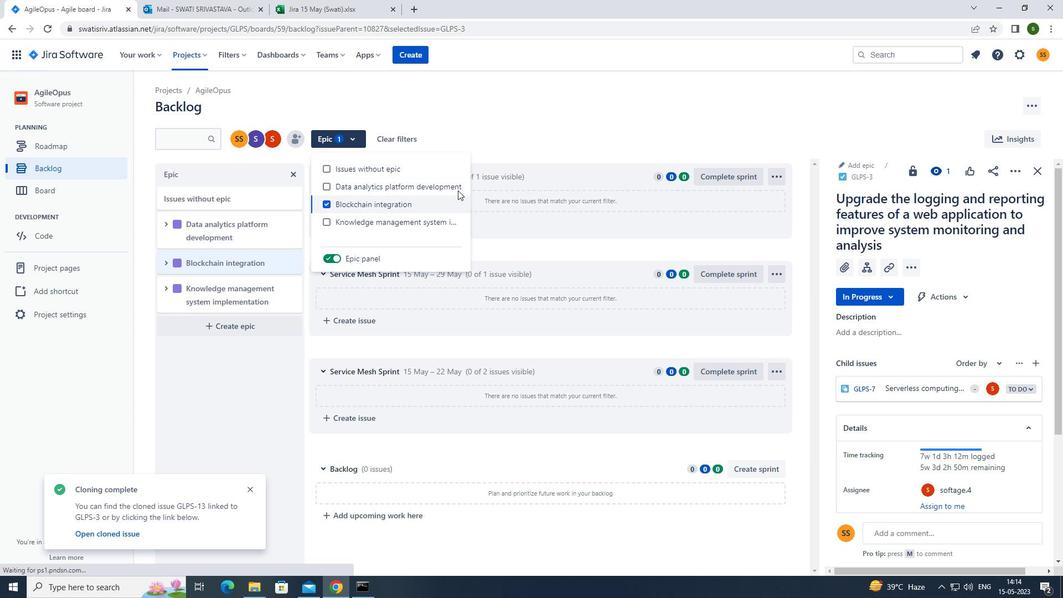 
Action: Mouse pressed left at (546, 125)
Screenshot: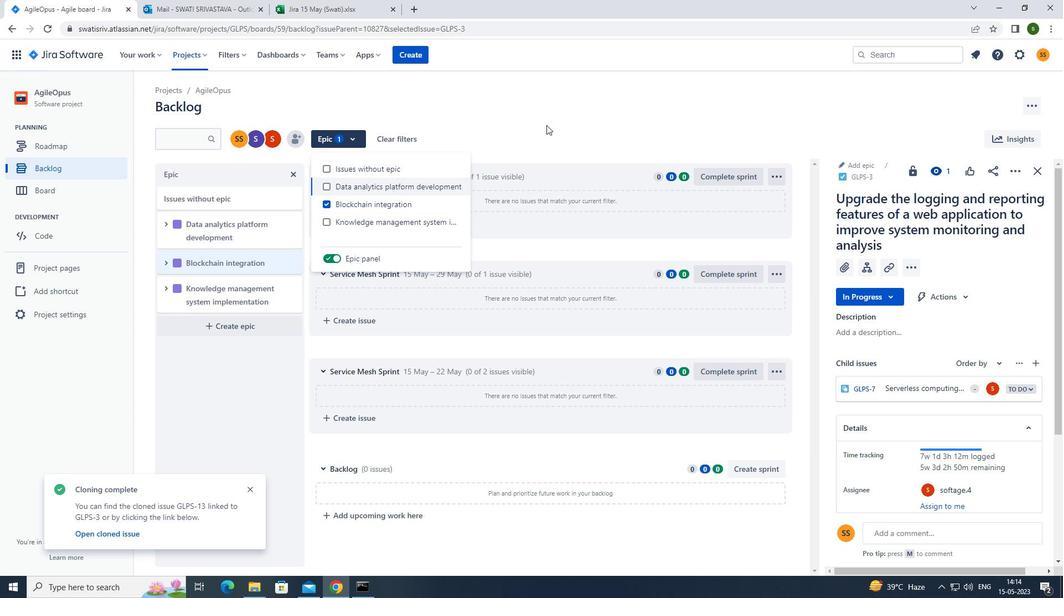 
